 Task: Search one way flight ticket for 1 adult, 5 children, 2 infants in seat and 1 infant on lap in first from Greenville: Pitt-greenville Airport to Rock Springs: Southwest Wyoming Regional Airport (rock Springs Sweetwater County Airport) on 8-5-2023. Choice of flights is American. Number of bags: 1 checked bag. Price is upto 72000. Outbound departure time preference is 14:15.
Action: Mouse moved to (285, 245)
Screenshot: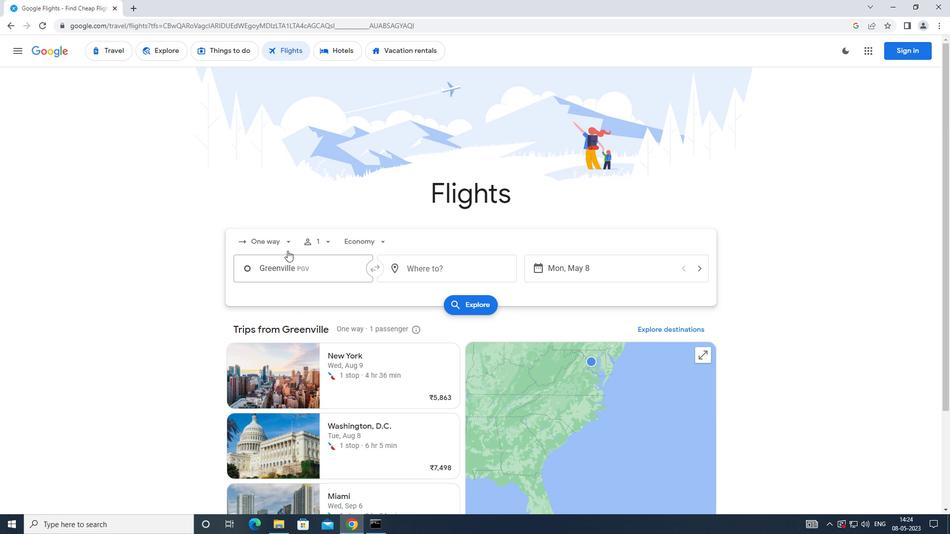 
Action: Mouse pressed left at (285, 245)
Screenshot: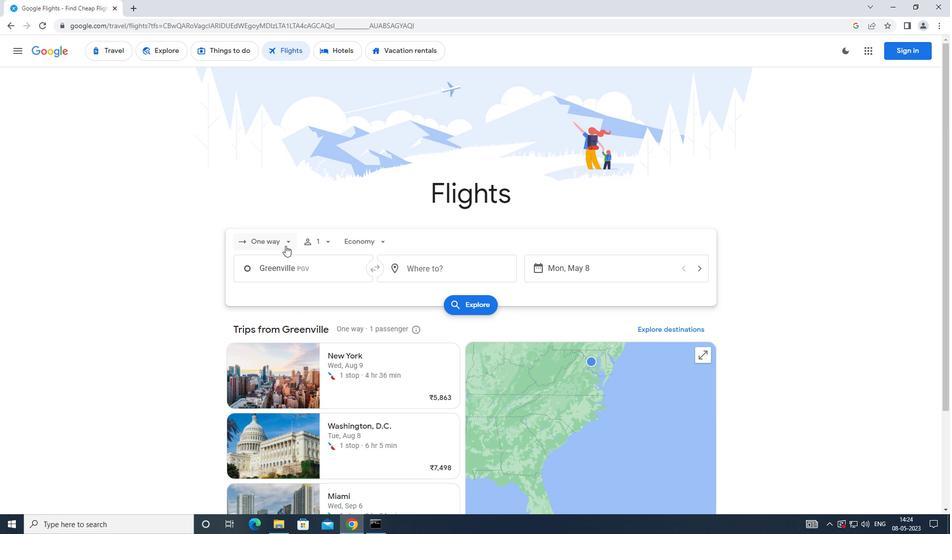 
Action: Mouse moved to (290, 289)
Screenshot: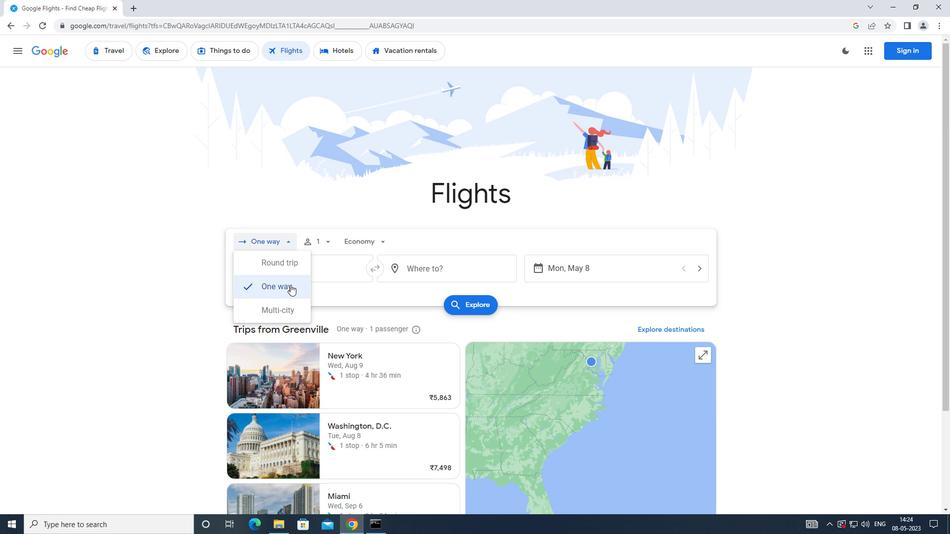 
Action: Mouse pressed left at (290, 289)
Screenshot: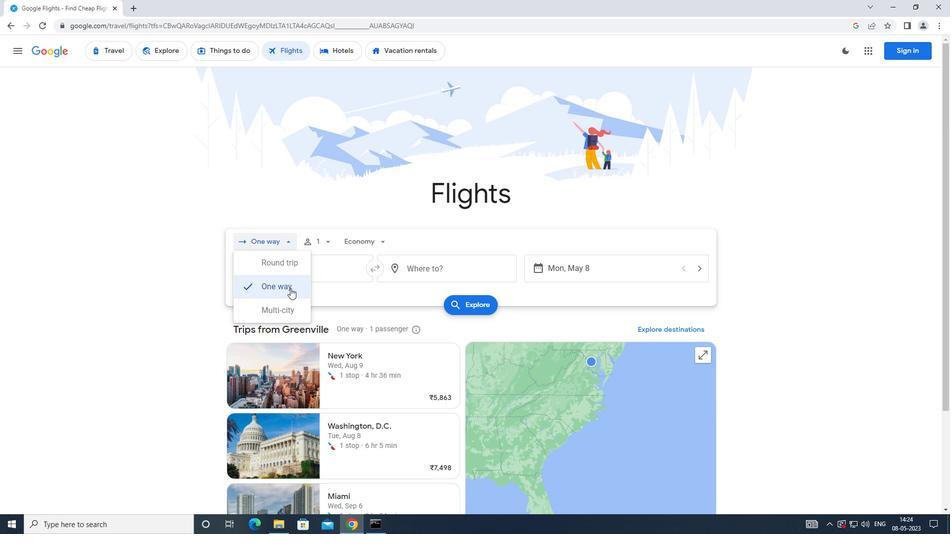 
Action: Mouse moved to (322, 252)
Screenshot: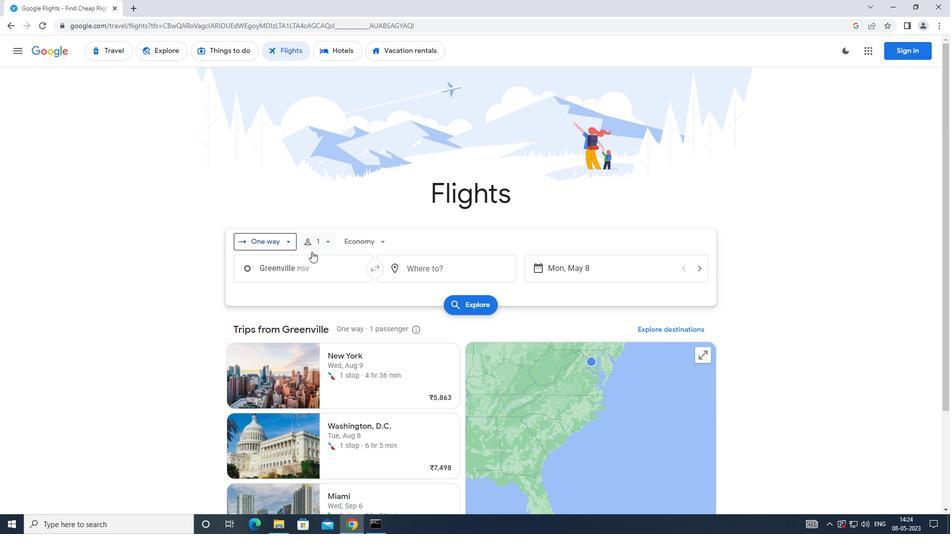 
Action: Mouse pressed left at (322, 252)
Screenshot: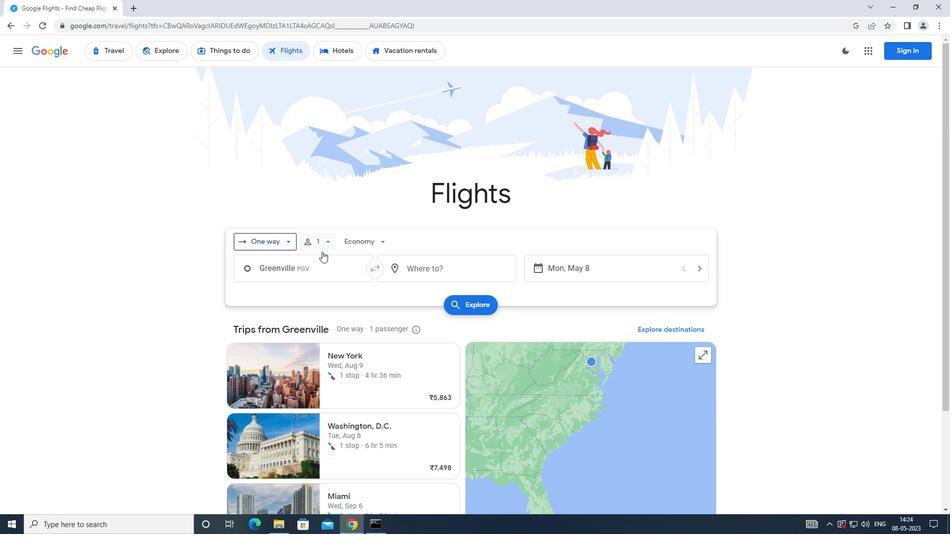 
Action: Mouse moved to (402, 287)
Screenshot: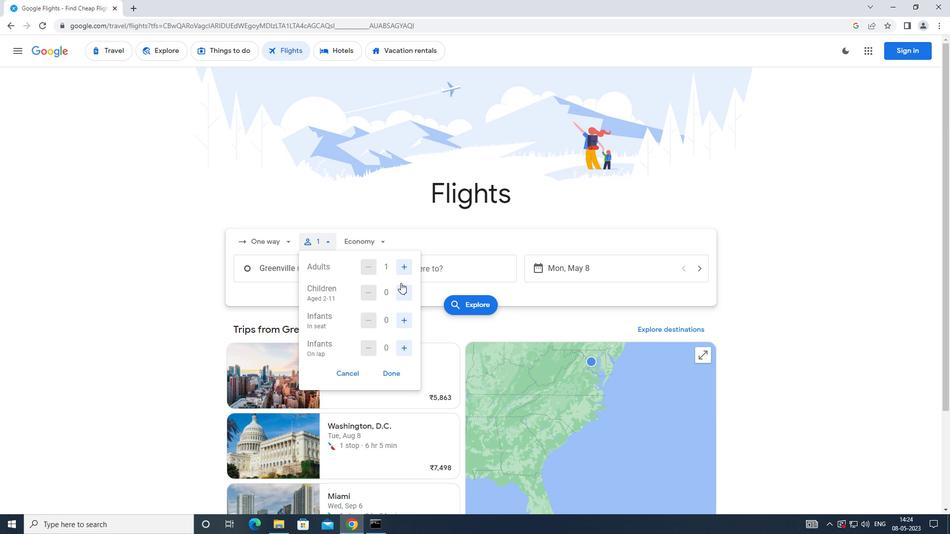 
Action: Mouse pressed left at (402, 287)
Screenshot: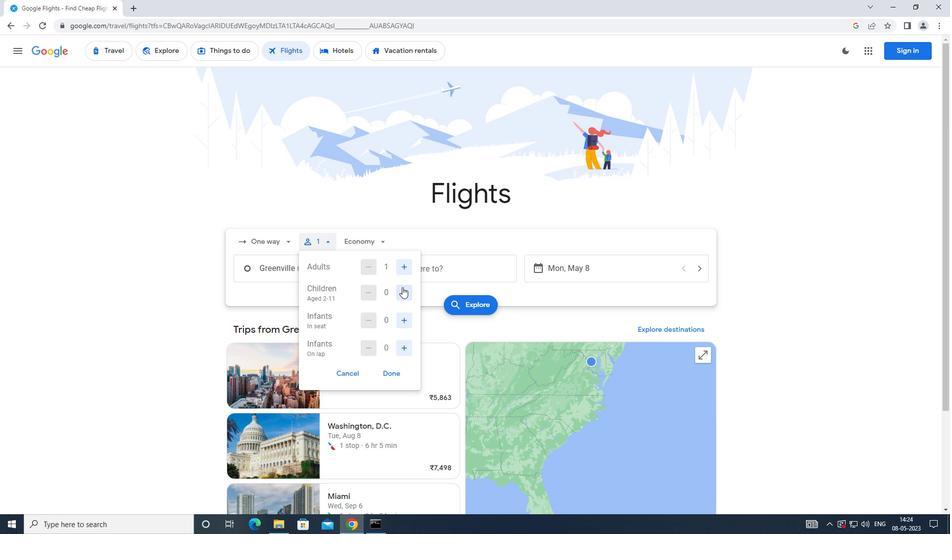 
Action: Mouse pressed left at (402, 287)
Screenshot: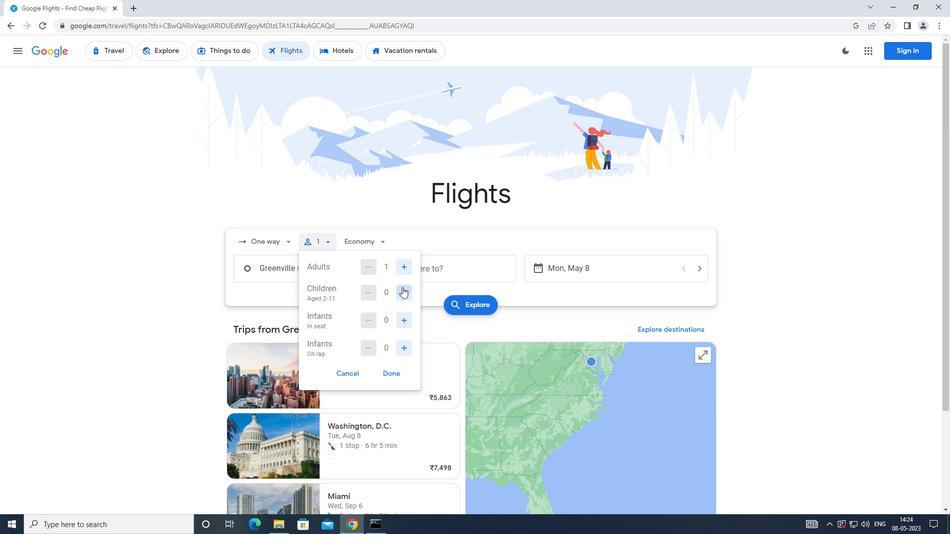 
Action: Mouse pressed left at (402, 287)
Screenshot: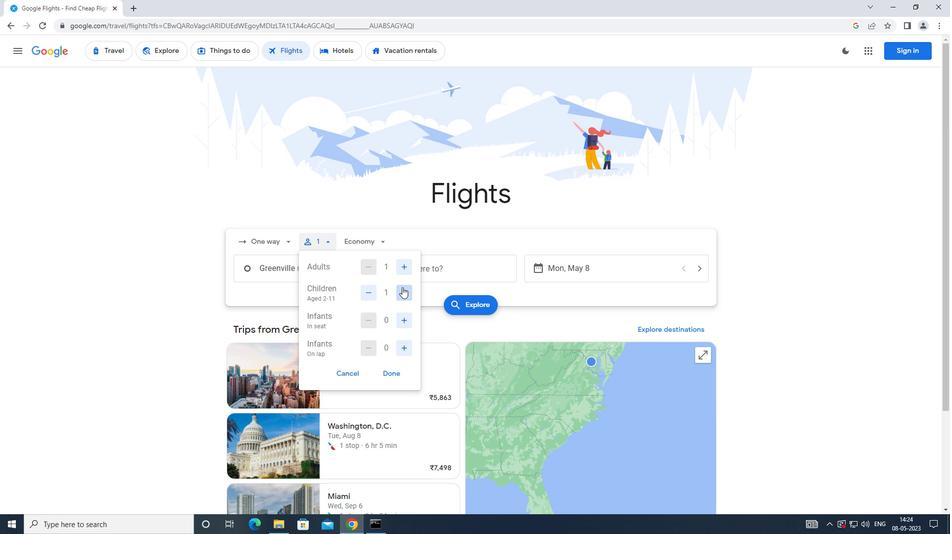 
Action: Mouse pressed left at (402, 287)
Screenshot: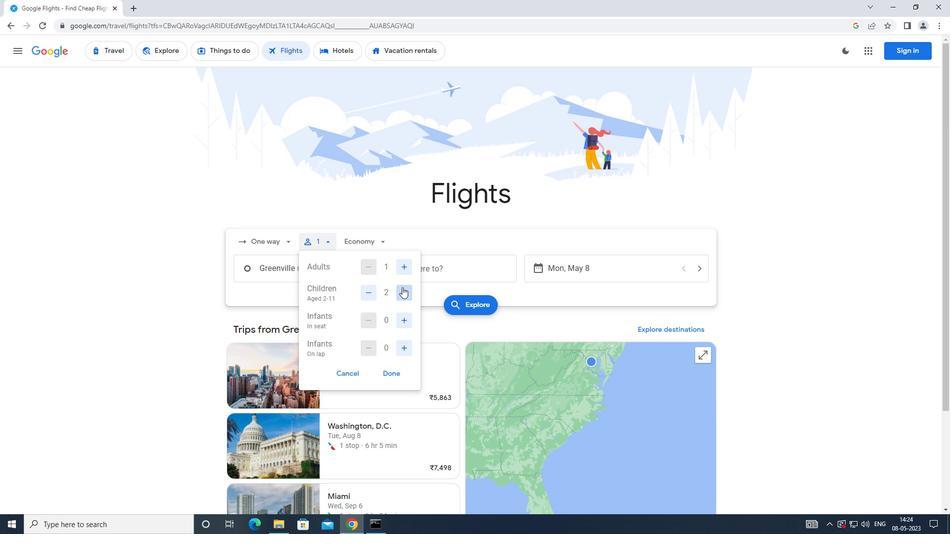 
Action: Mouse pressed left at (402, 287)
Screenshot: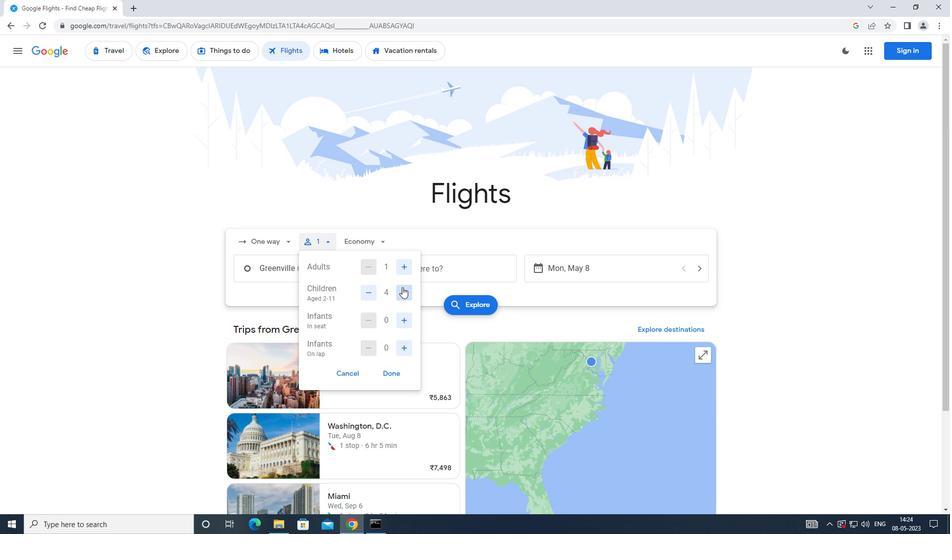 
Action: Mouse moved to (404, 322)
Screenshot: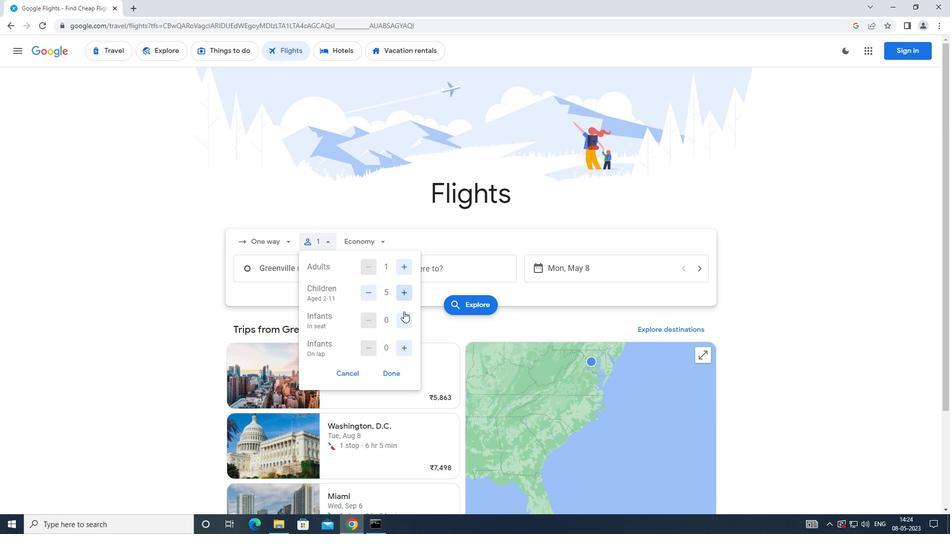 
Action: Mouse pressed left at (404, 322)
Screenshot: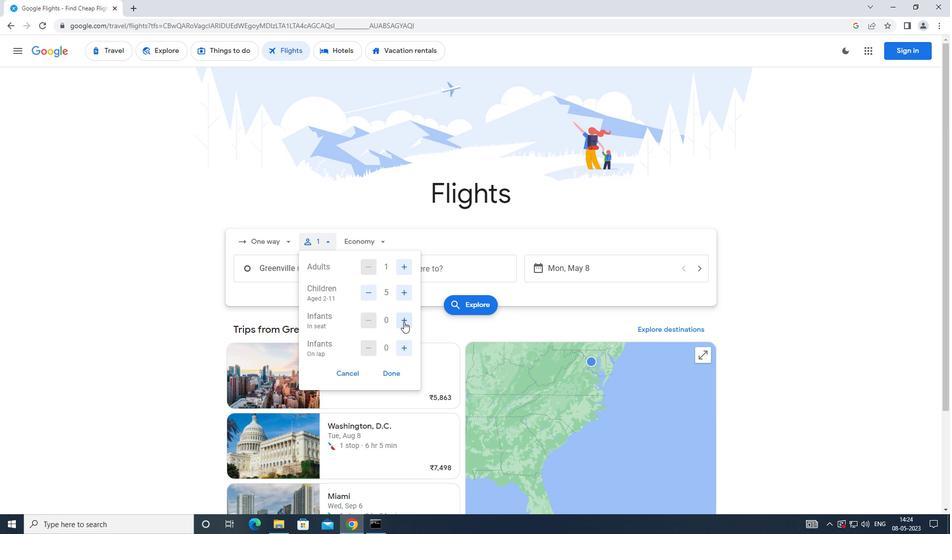
Action: Mouse moved to (406, 343)
Screenshot: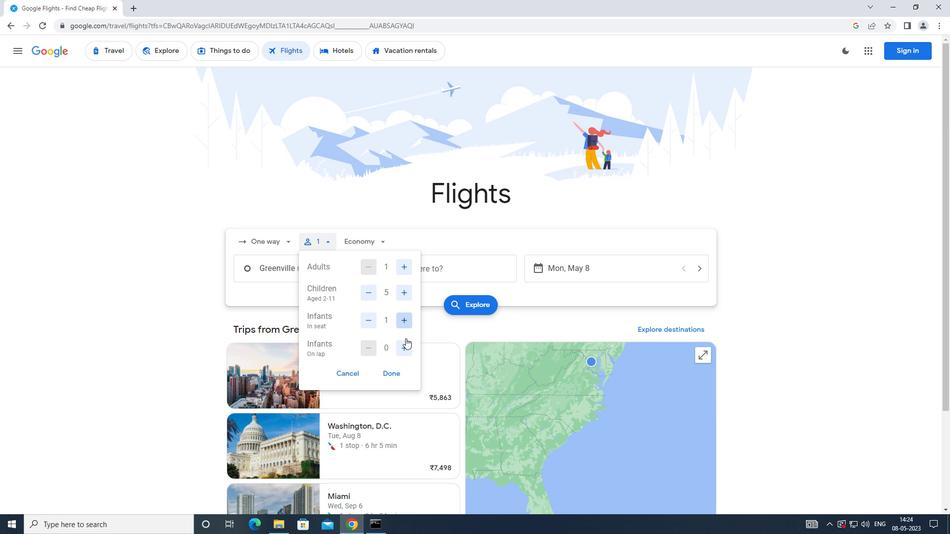 
Action: Mouse pressed left at (406, 343)
Screenshot: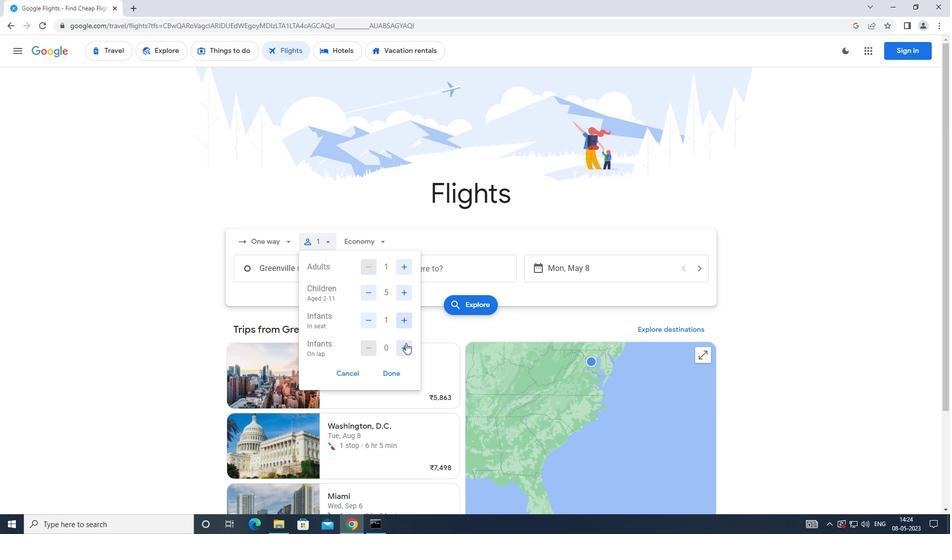 
Action: Mouse moved to (398, 373)
Screenshot: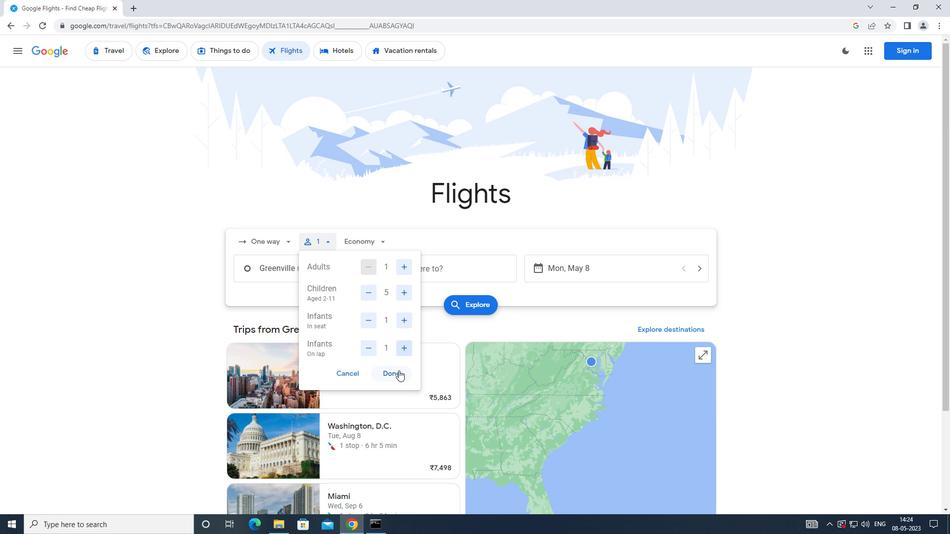 
Action: Mouse pressed left at (398, 373)
Screenshot: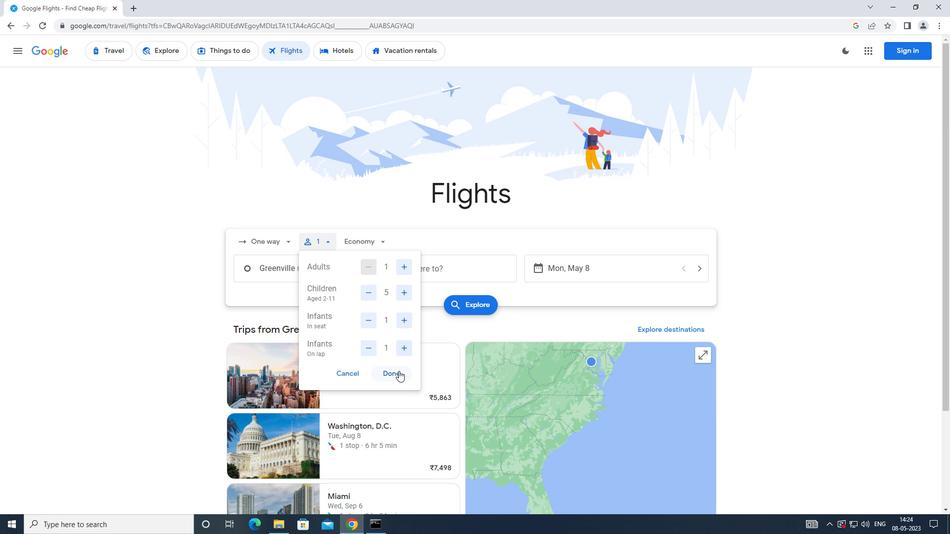 
Action: Mouse moved to (353, 243)
Screenshot: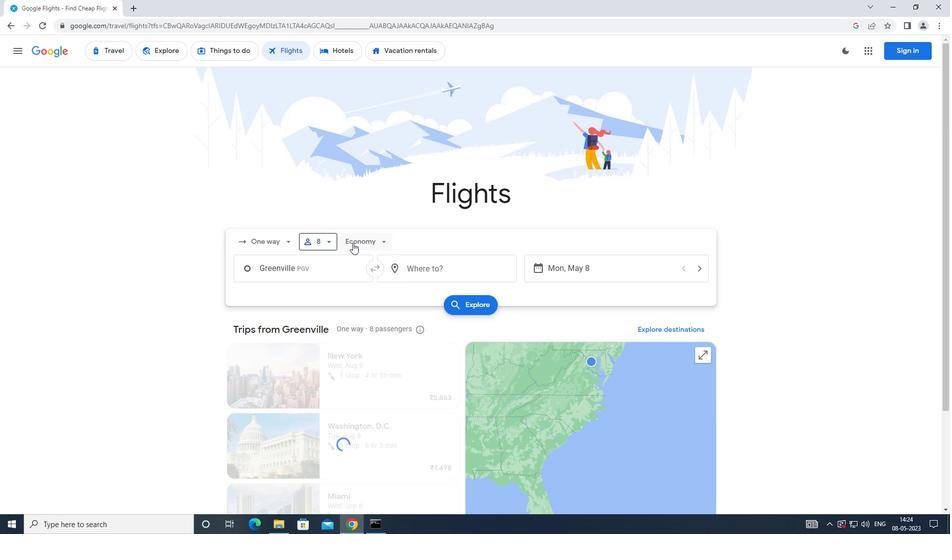 
Action: Mouse pressed left at (353, 243)
Screenshot: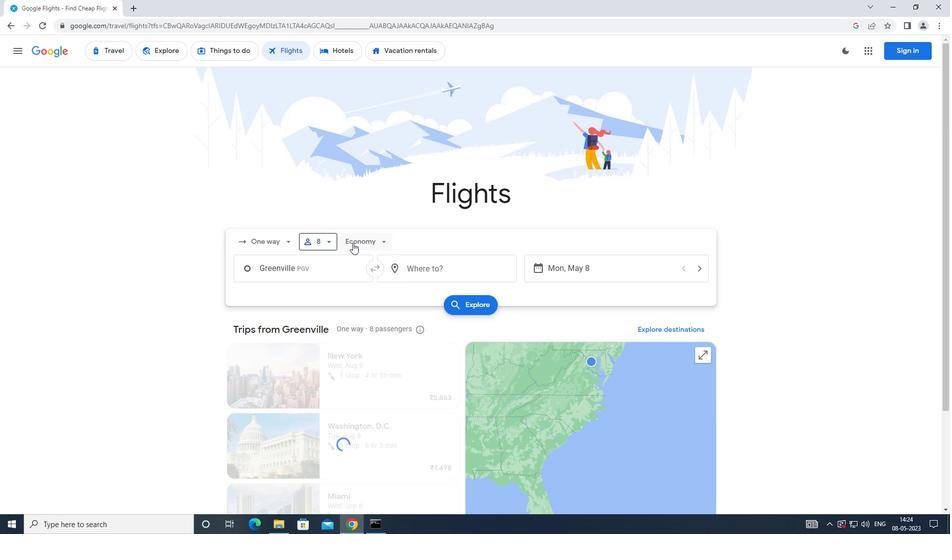 
Action: Mouse moved to (385, 332)
Screenshot: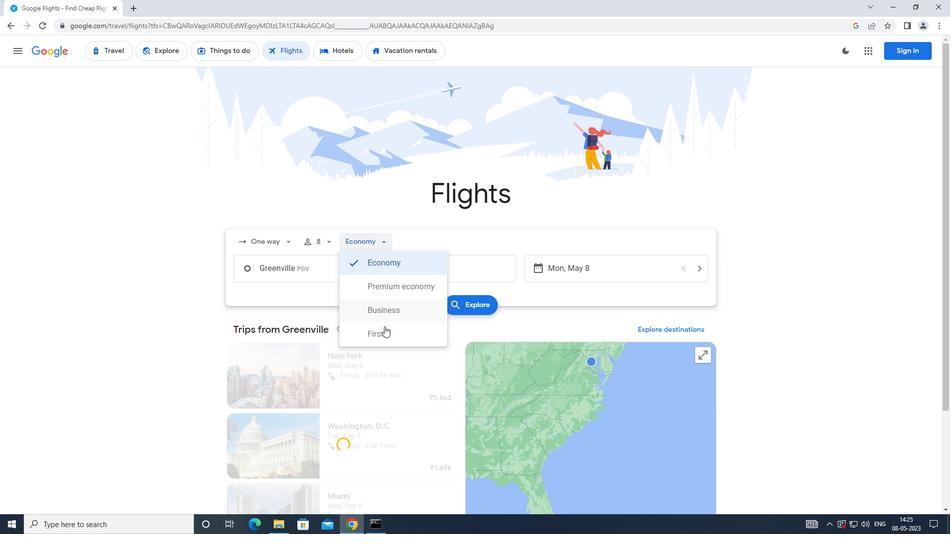 
Action: Mouse pressed left at (385, 332)
Screenshot: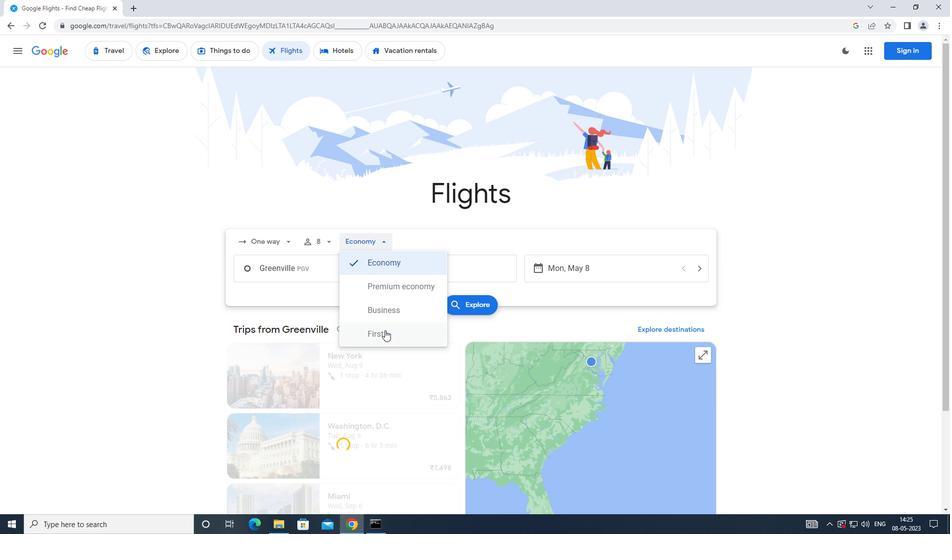
Action: Mouse moved to (298, 268)
Screenshot: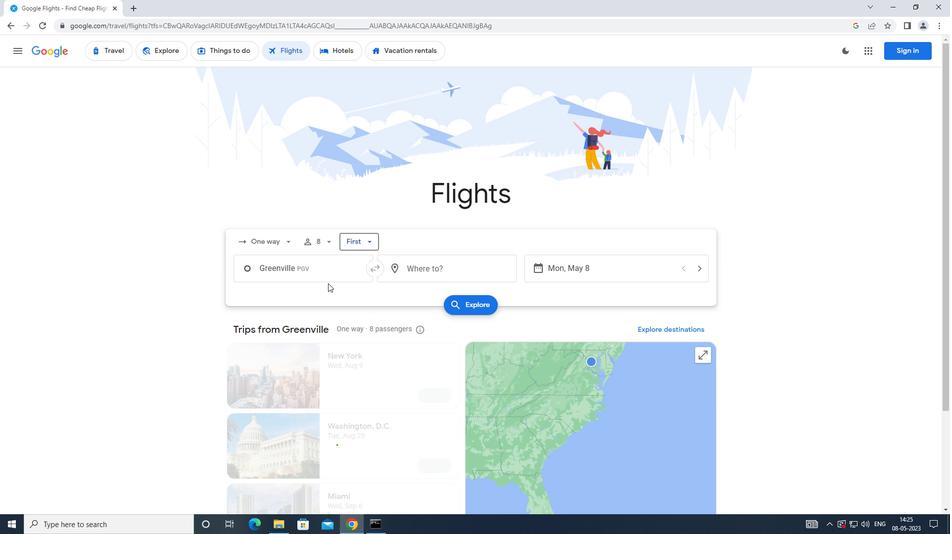 
Action: Mouse pressed left at (298, 268)
Screenshot: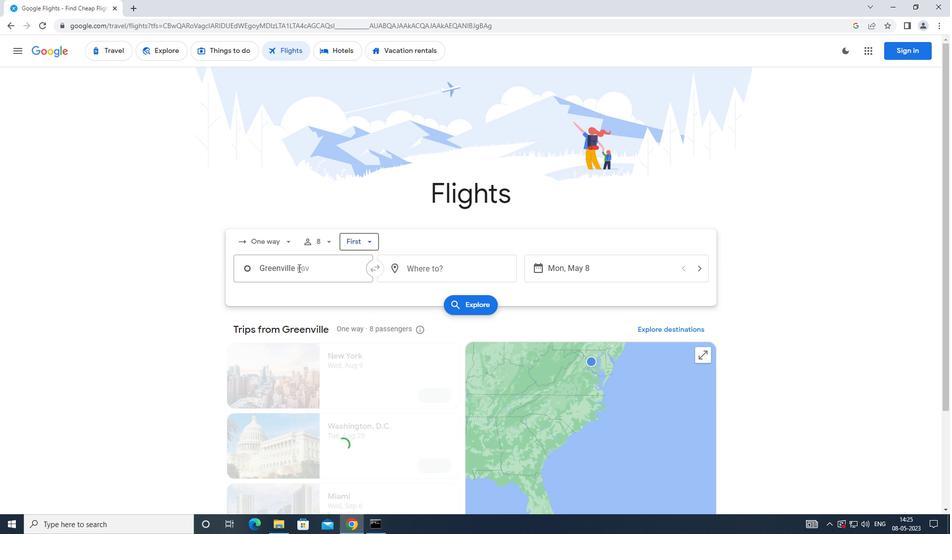 
Action: Mouse moved to (298, 266)
Screenshot: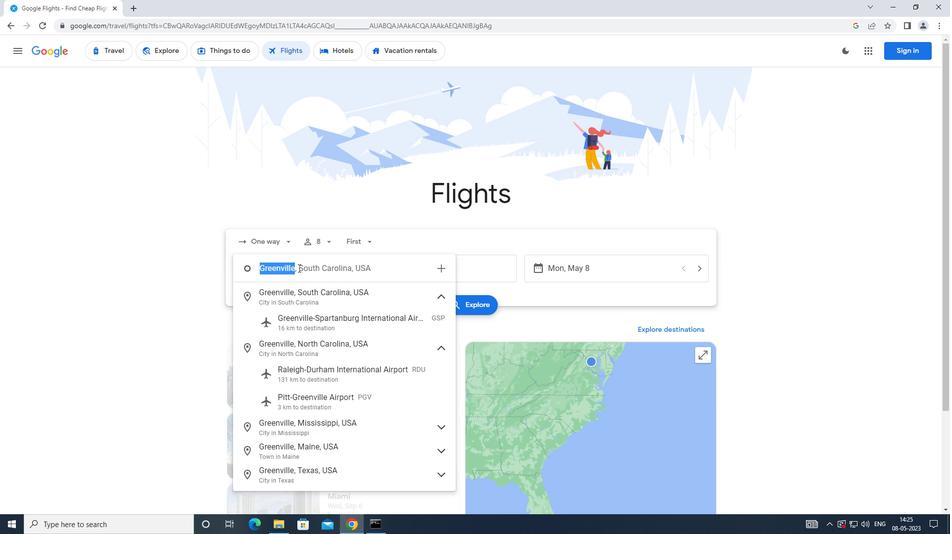 
Action: Key pressed <Key.caps_lock>p<Key.caps_lock>itt-freen<Key.enter>
Screenshot: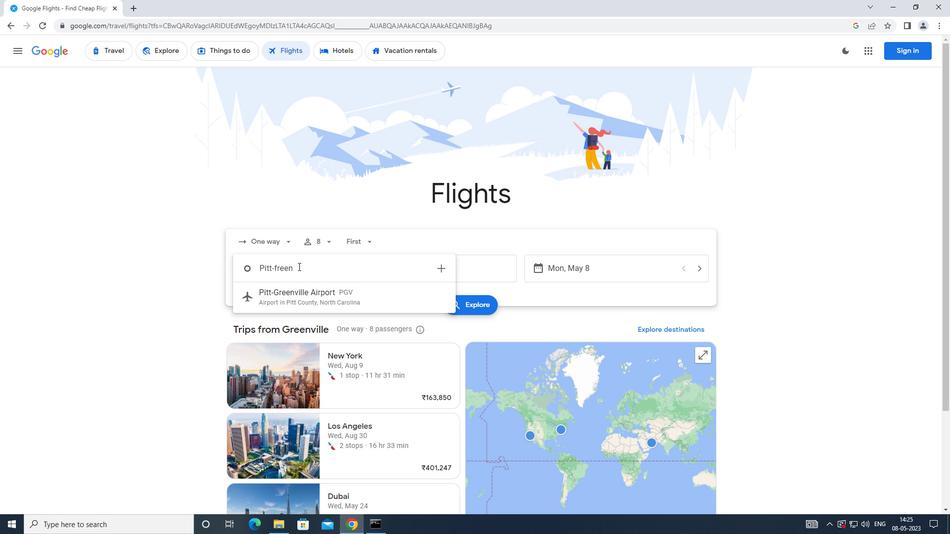 
Action: Mouse moved to (424, 275)
Screenshot: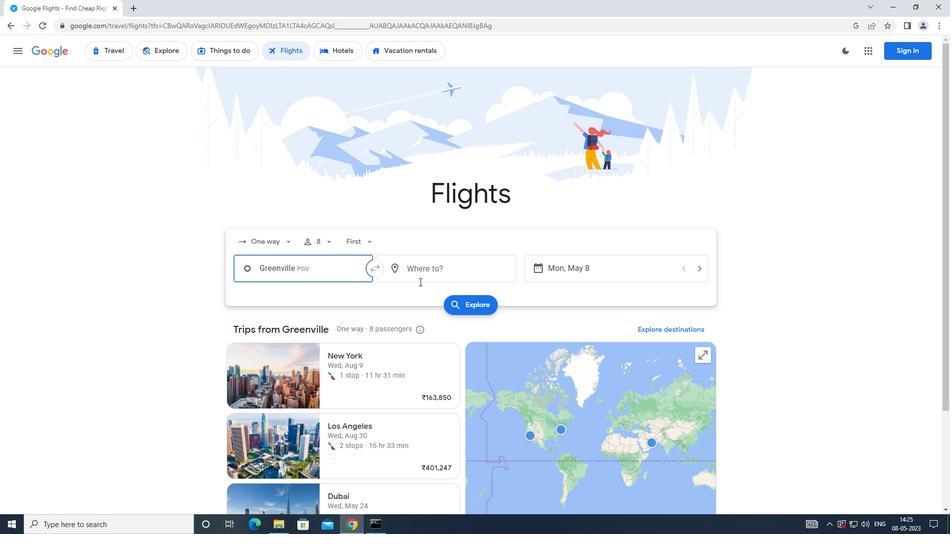
Action: Mouse pressed left at (424, 275)
Screenshot: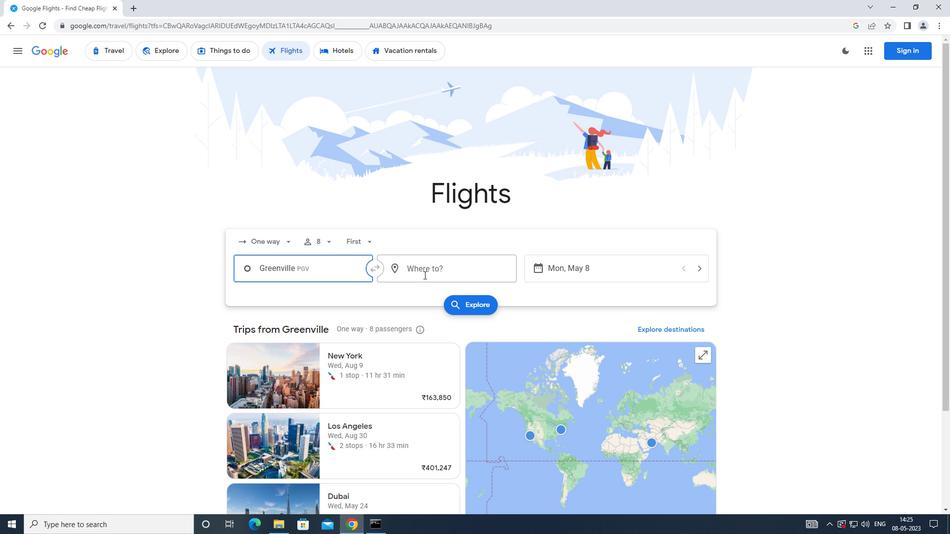 
Action: Mouse moved to (417, 281)
Screenshot: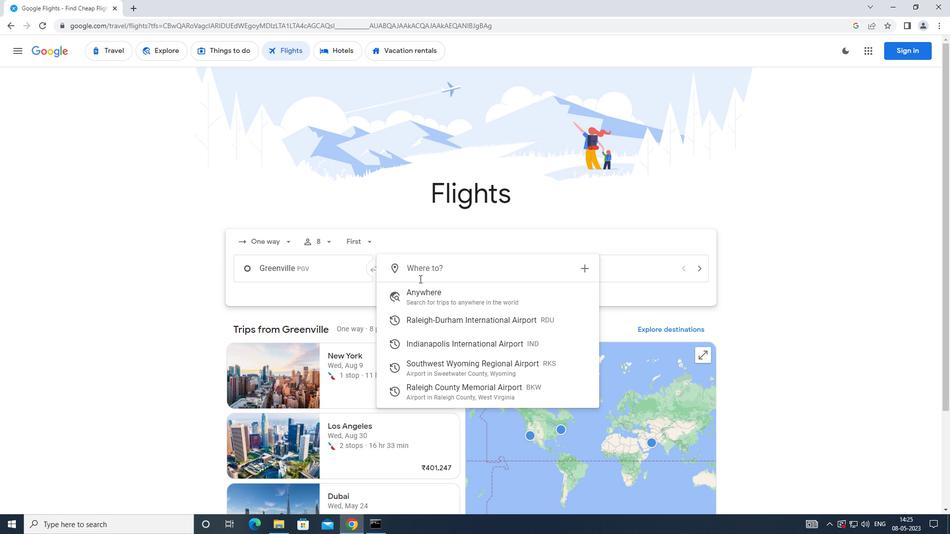 
Action: Key pressed <Key.caps_lock>
Screenshot: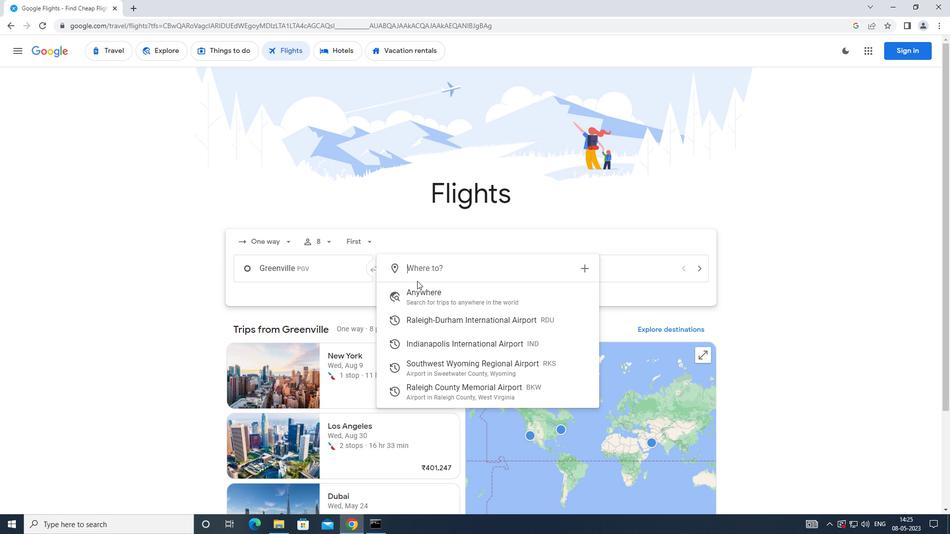 
Action: Mouse moved to (416, 282)
Screenshot: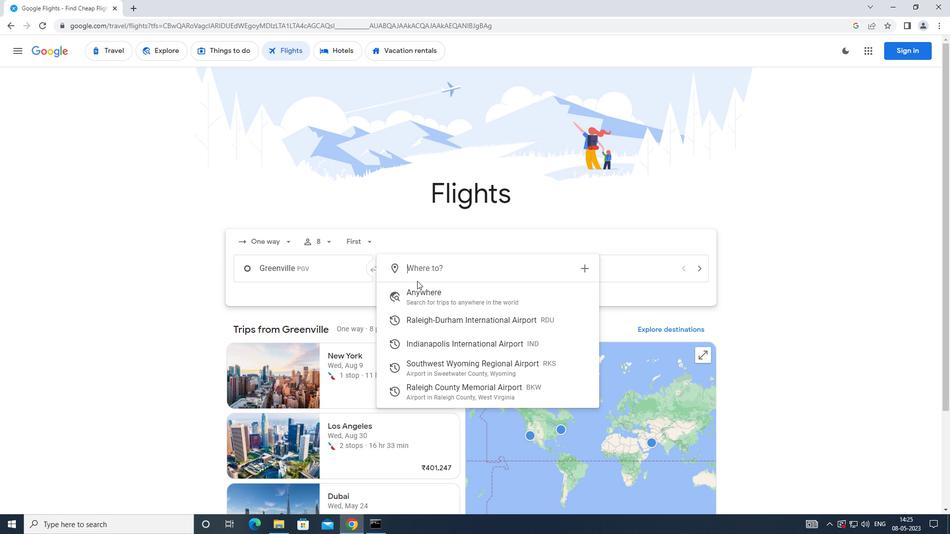 
Action: Key pressed s<Key.caps_lock>outhwest
Screenshot: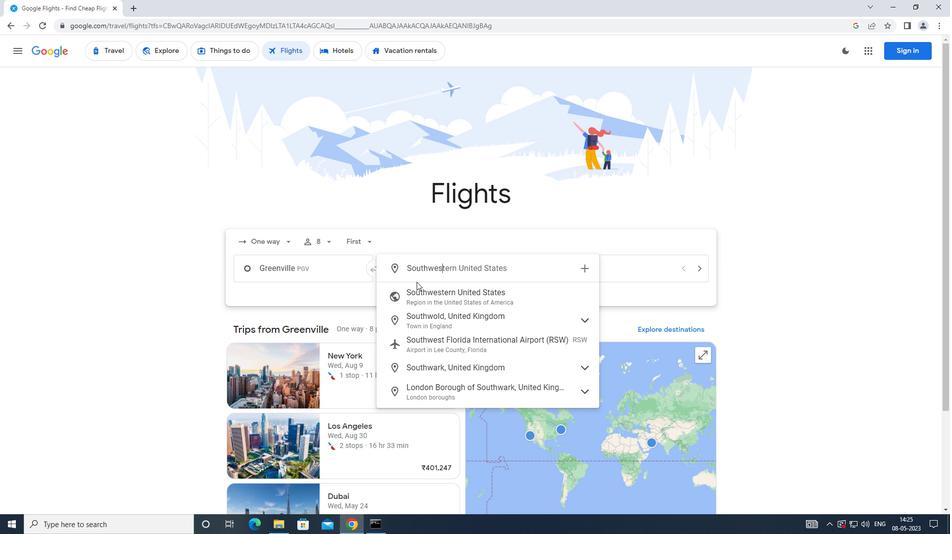 
Action: Mouse moved to (438, 390)
Screenshot: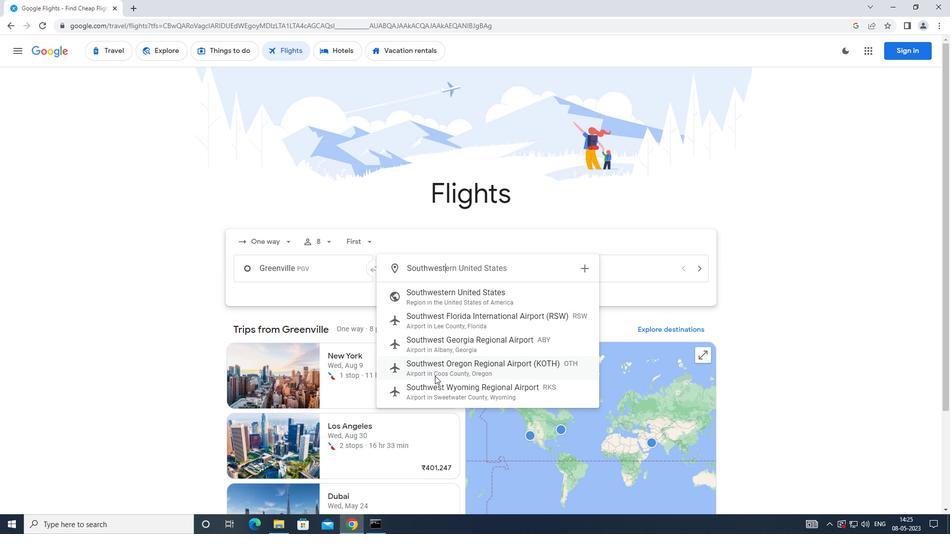
Action: Mouse pressed left at (438, 390)
Screenshot: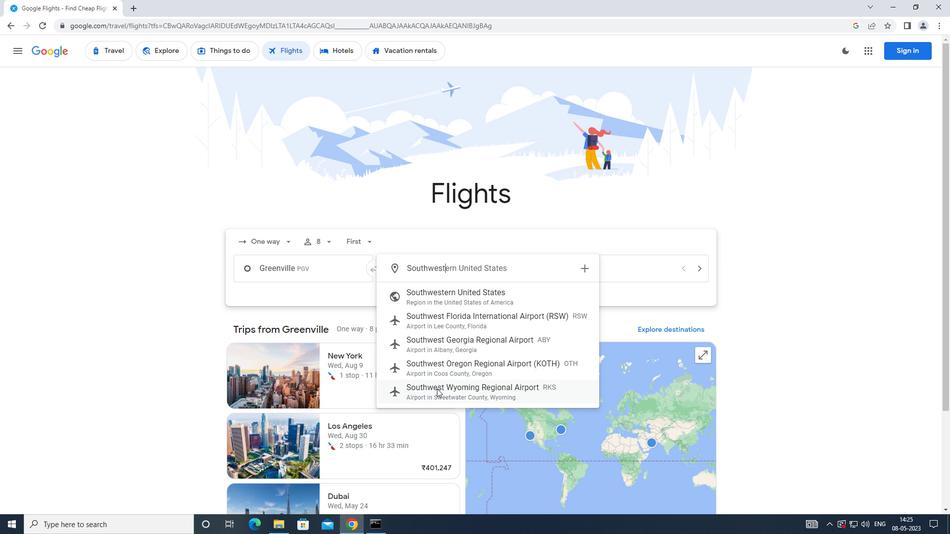 
Action: Mouse moved to (553, 264)
Screenshot: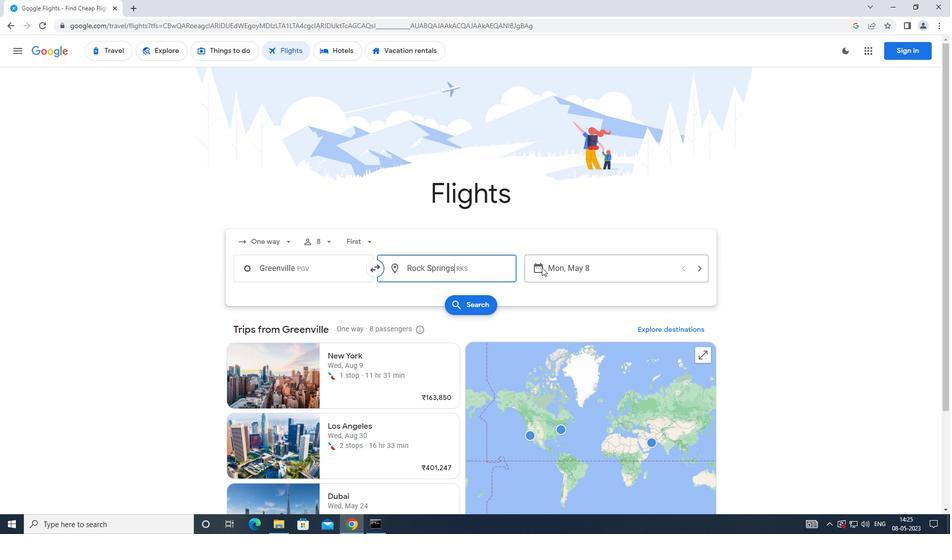 
Action: Mouse pressed left at (553, 264)
Screenshot: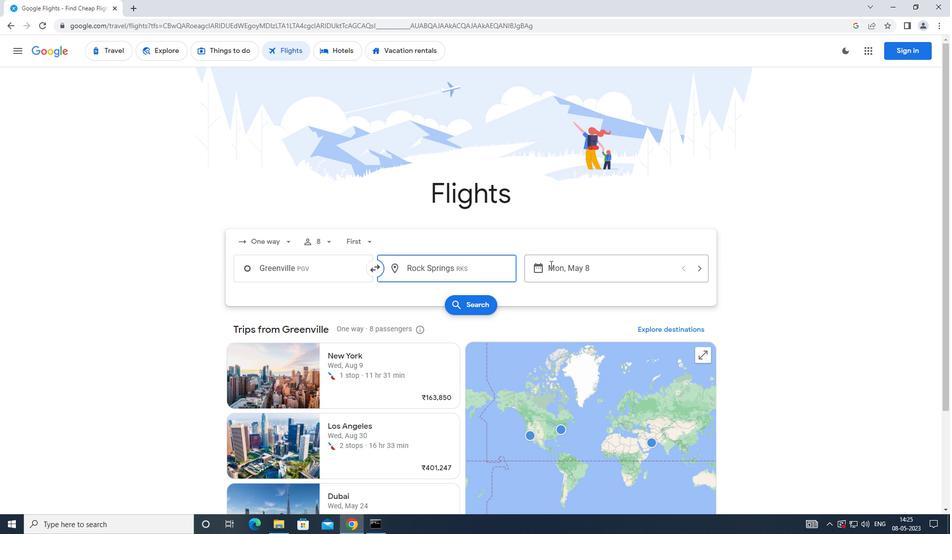 
Action: Mouse moved to (391, 364)
Screenshot: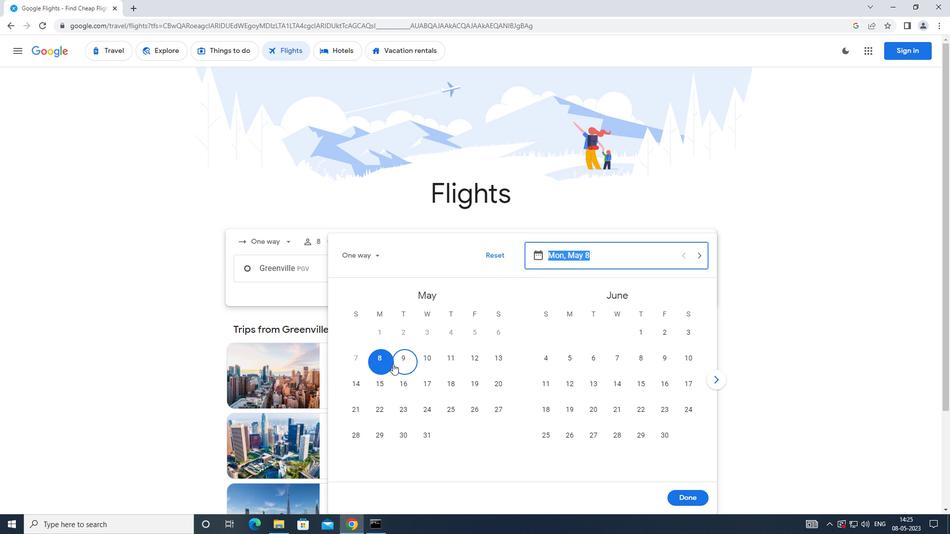 
Action: Mouse pressed left at (391, 364)
Screenshot: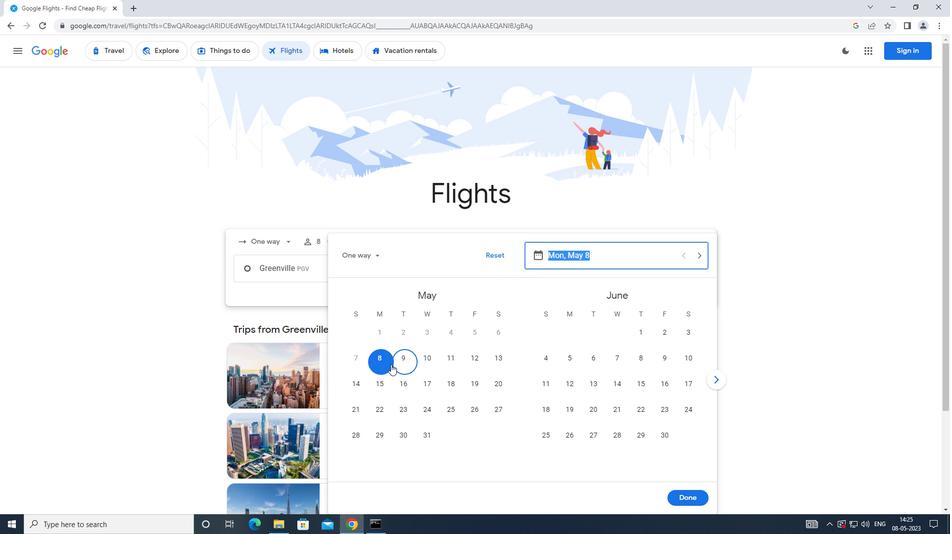 
Action: Mouse moved to (690, 496)
Screenshot: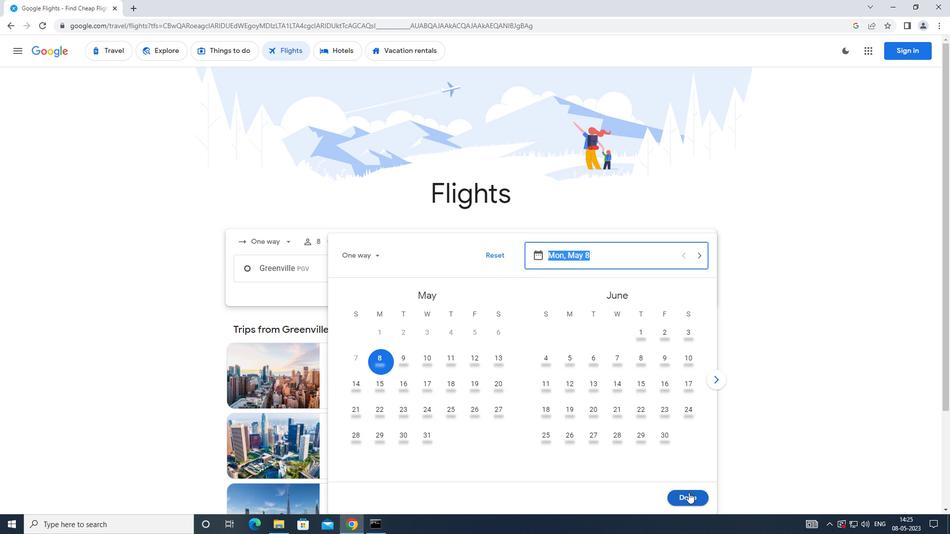 
Action: Mouse pressed left at (690, 496)
Screenshot: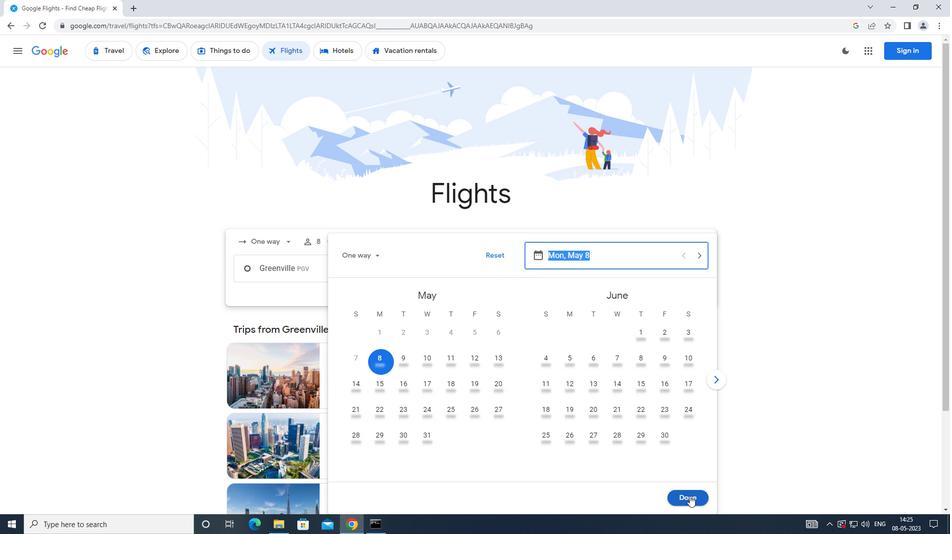
Action: Mouse moved to (470, 304)
Screenshot: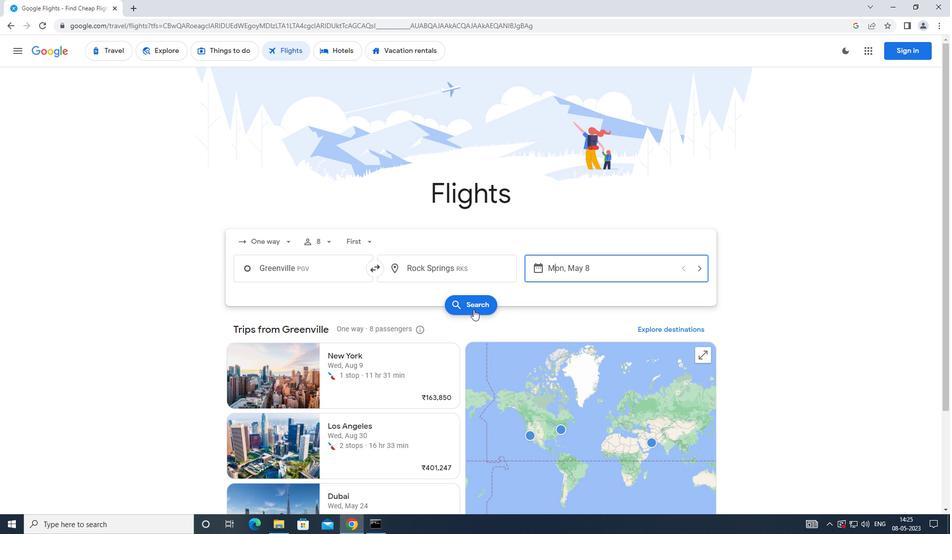 
Action: Mouse pressed left at (470, 304)
Screenshot: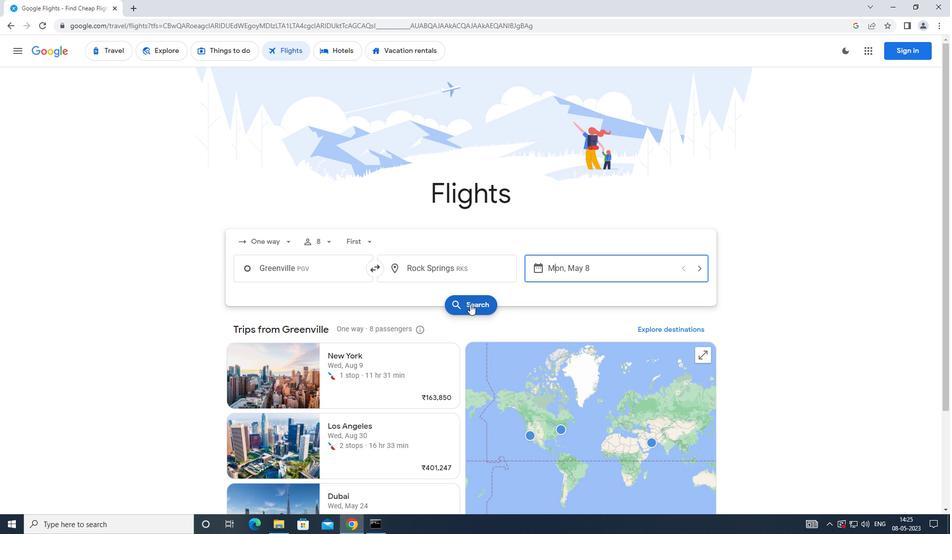 
Action: Mouse moved to (247, 141)
Screenshot: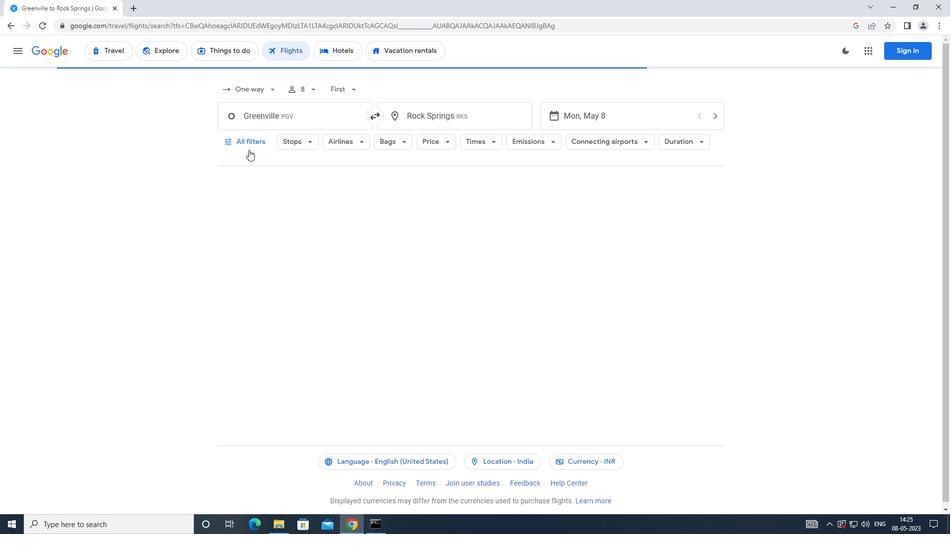 
Action: Mouse pressed left at (247, 141)
Screenshot: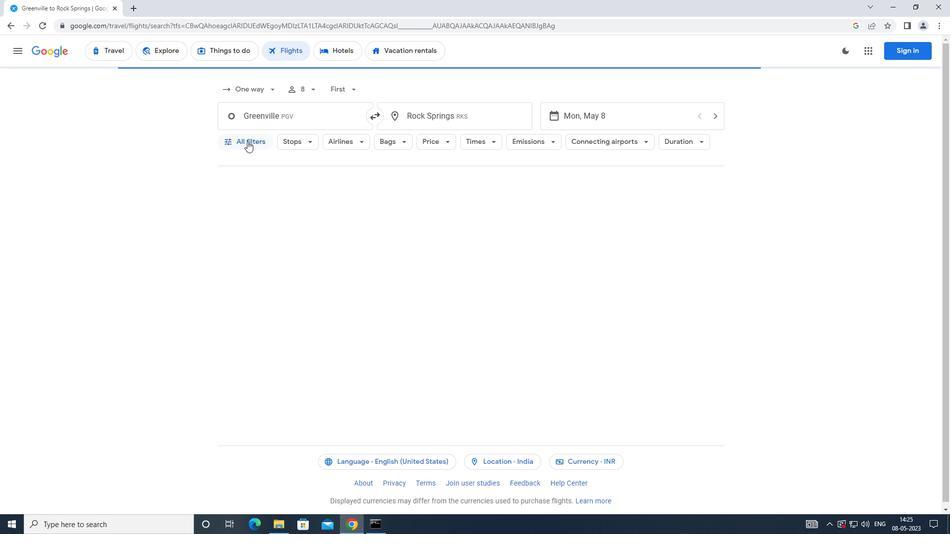 
Action: Mouse moved to (363, 352)
Screenshot: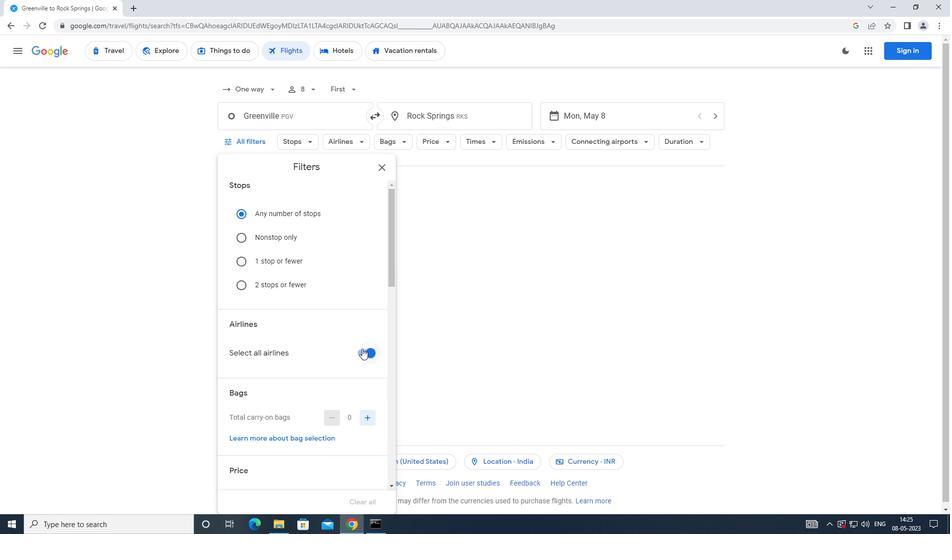 
Action: Mouse pressed left at (363, 352)
Screenshot: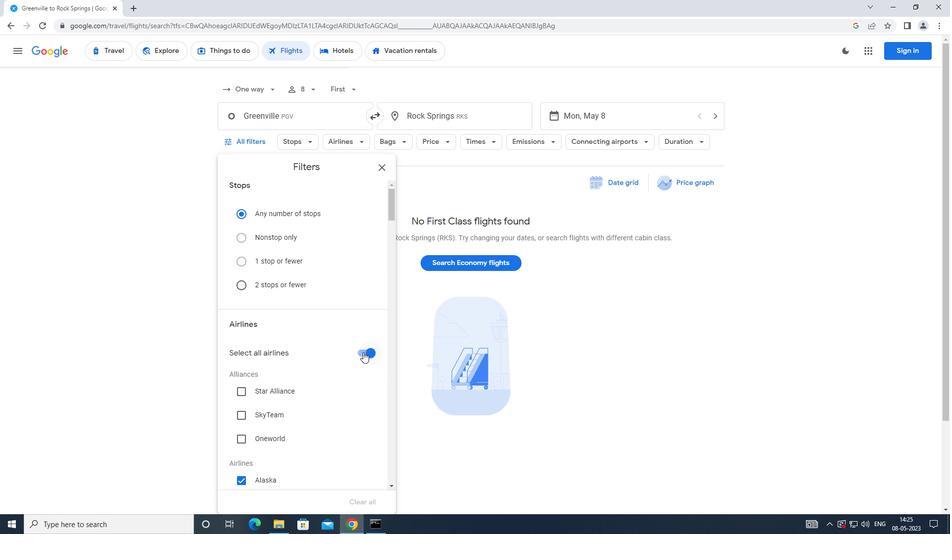 
Action: Mouse moved to (365, 352)
Screenshot: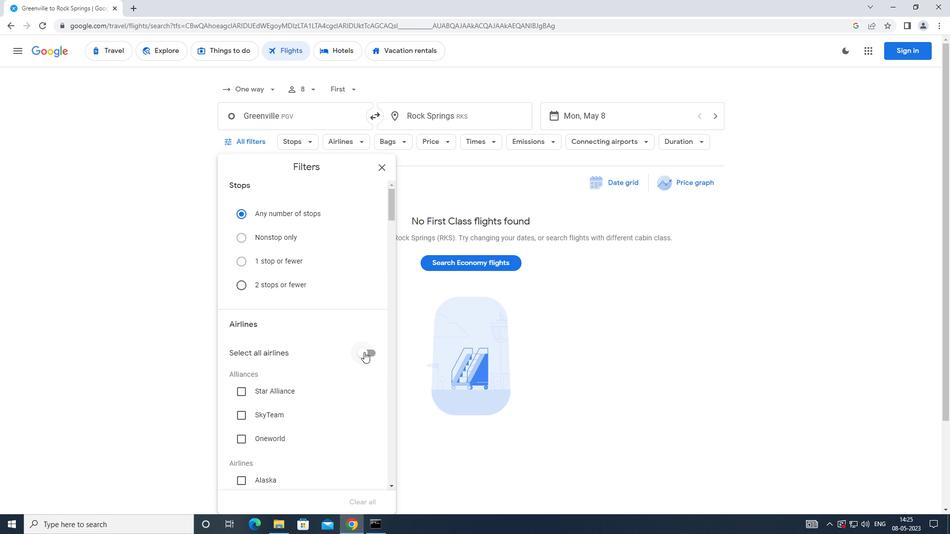 
Action: Mouse scrolled (365, 351) with delta (0, 0)
Screenshot: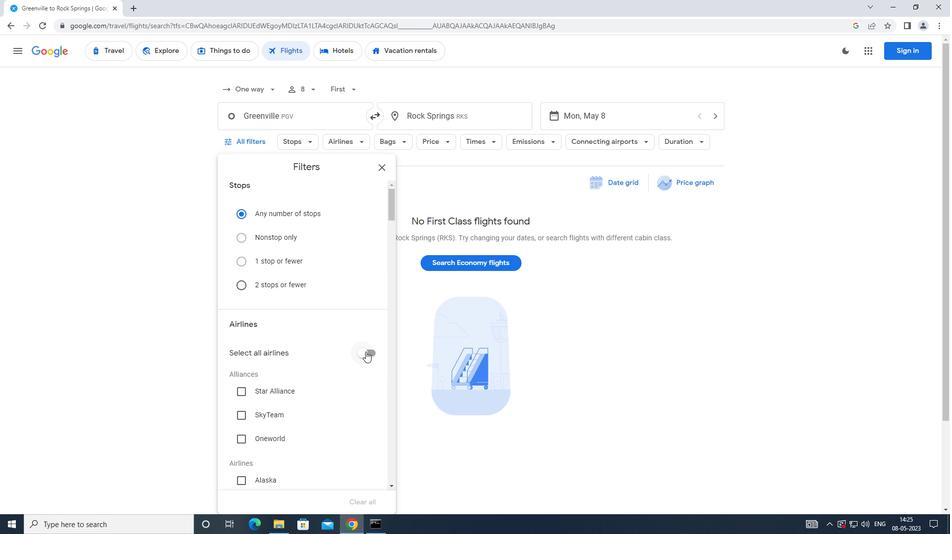 
Action: Mouse scrolled (365, 351) with delta (0, 0)
Screenshot: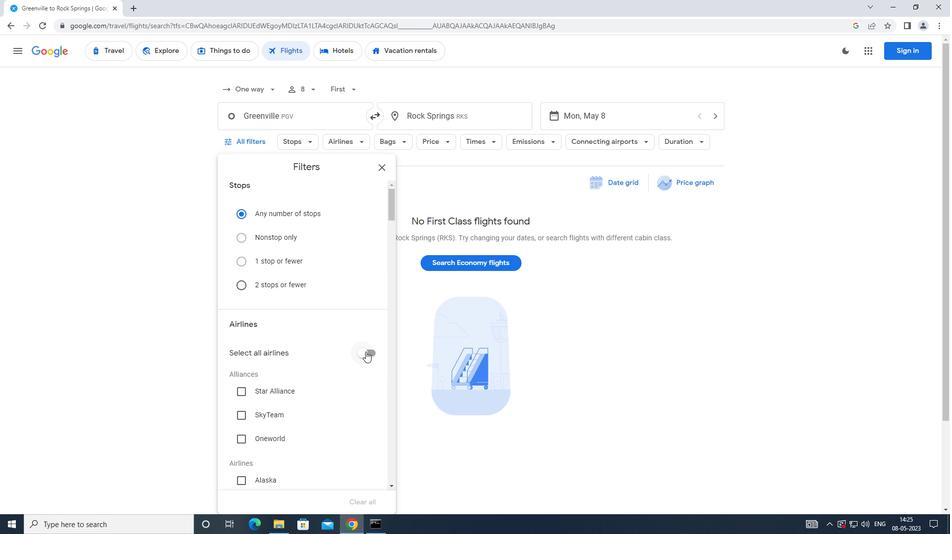 
Action: Mouse scrolled (365, 351) with delta (0, 0)
Screenshot: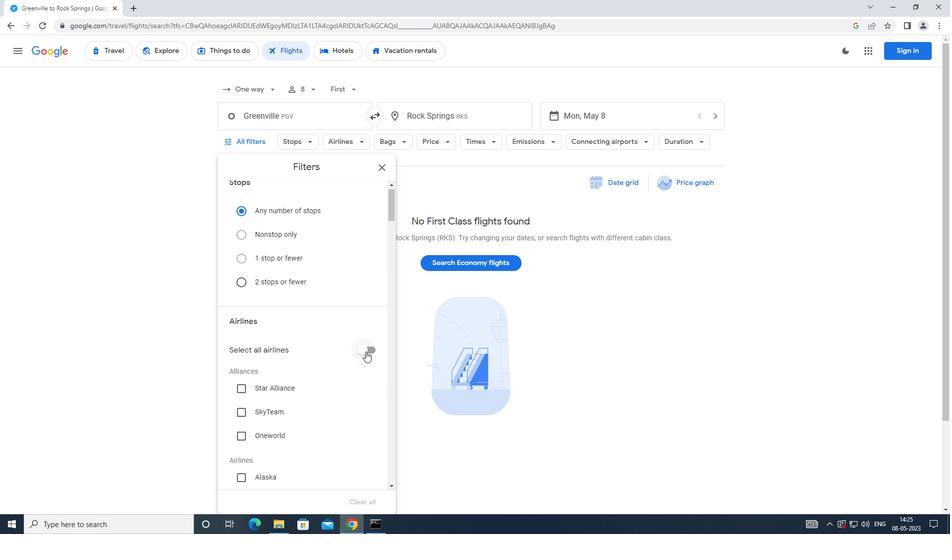 
Action: Mouse moved to (365, 352)
Screenshot: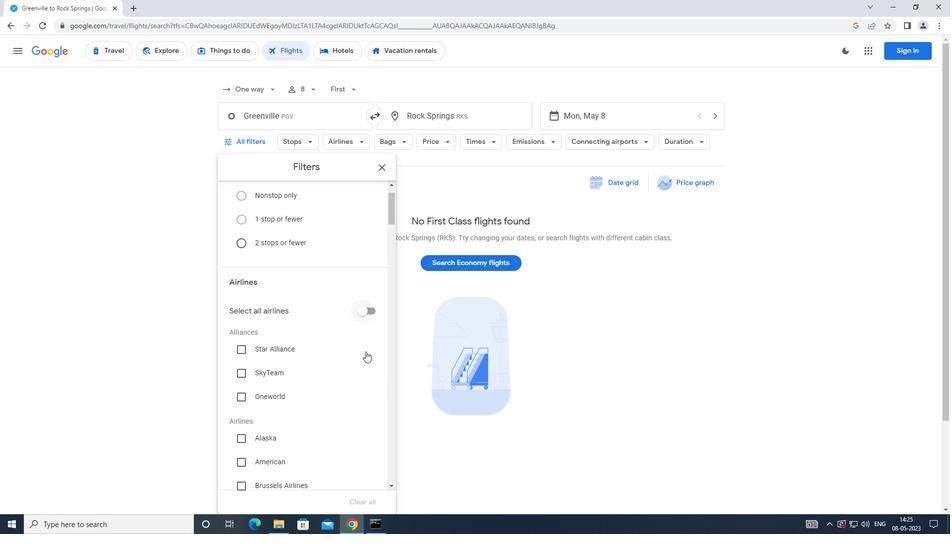 
Action: Mouse scrolled (365, 351) with delta (0, 0)
Screenshot: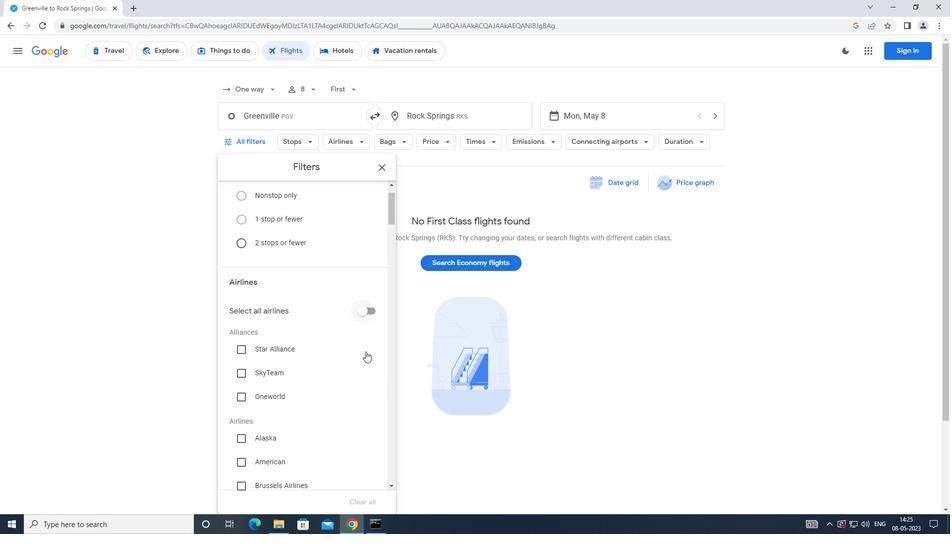 
Action: Mouse moved to (365, 350)
Screenshot: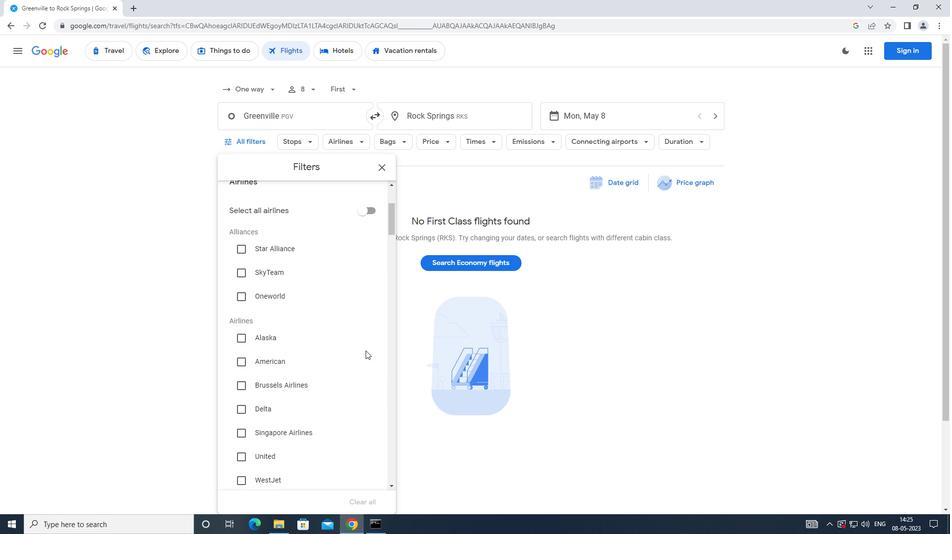 
Action: Mouse scrolled (365, 349) with delta (0, 0)
Screenshot: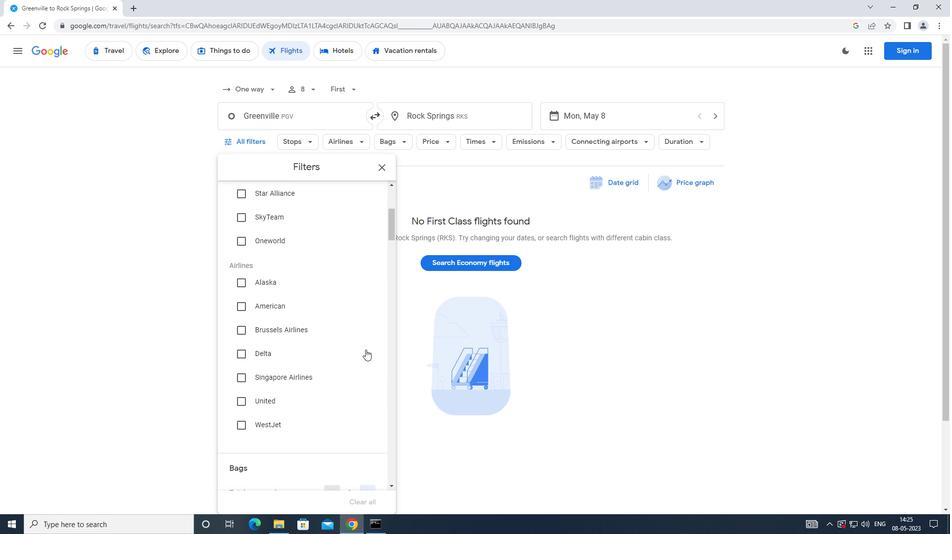 
Action: Mouse scrolled (365, 349) with delta (0, 0)
Screenshot: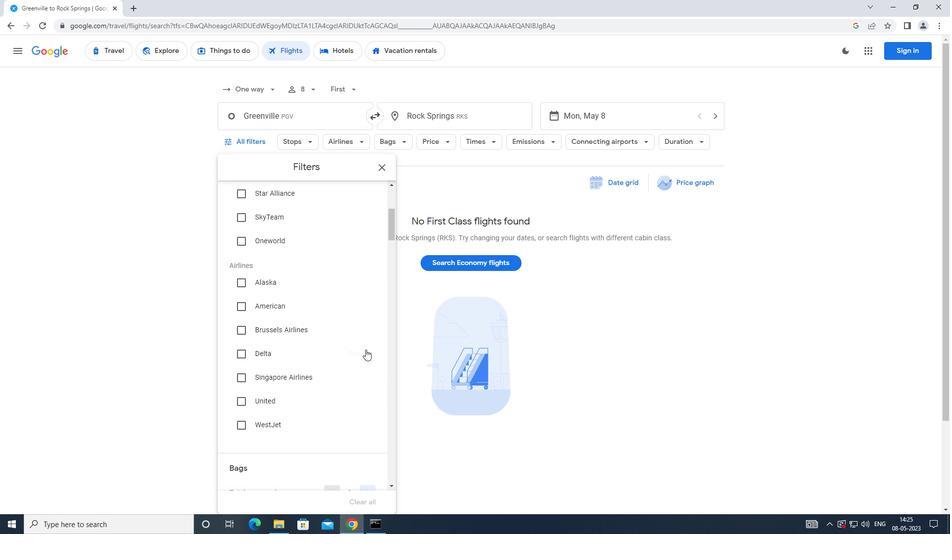 
Action: Mouse scrolled (365, 349) with delta (0, 0)
Screenshot: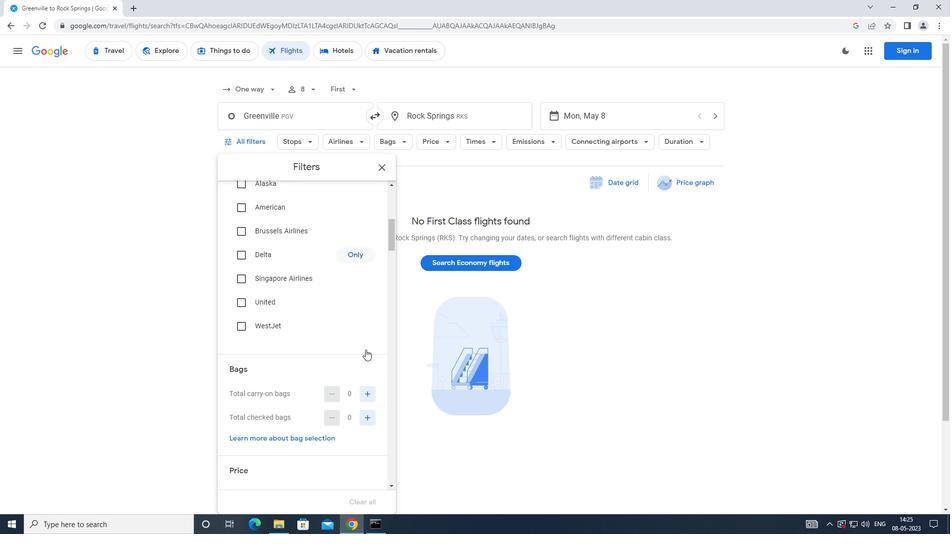 
Action: Mouse scrolled (365, 350) with delta (0, 0)
Screenshot: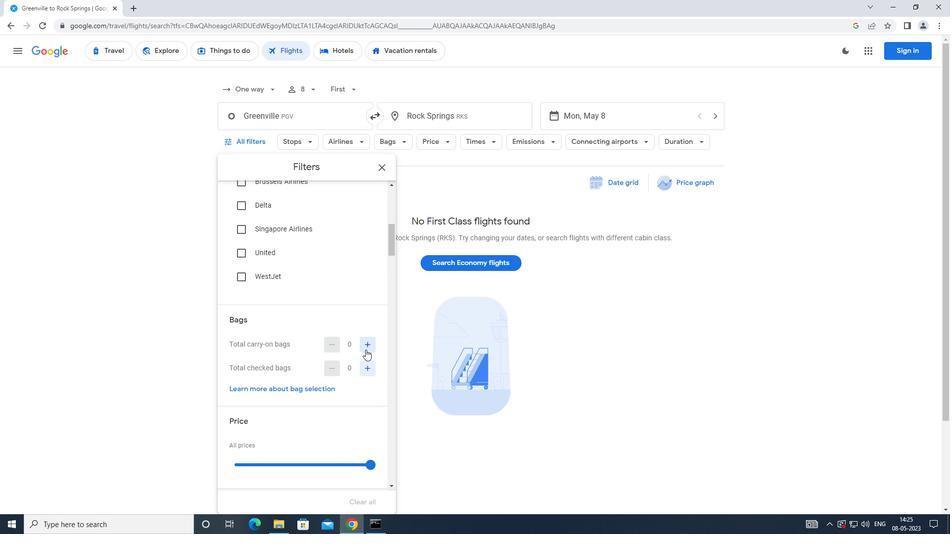 
Action: Mouse moved to (242, 206)
Screenshot: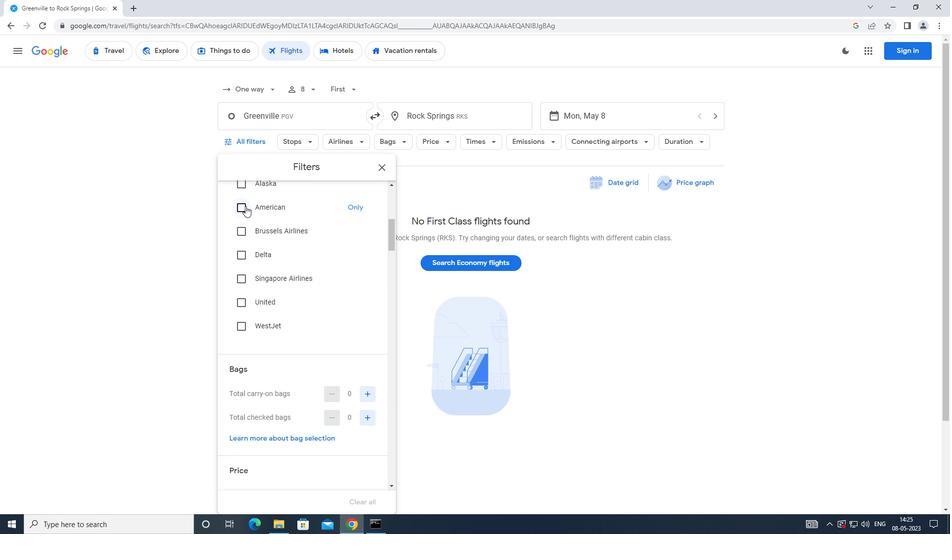 
Action: Mouse pressed left at (242, 206)
Screenshot: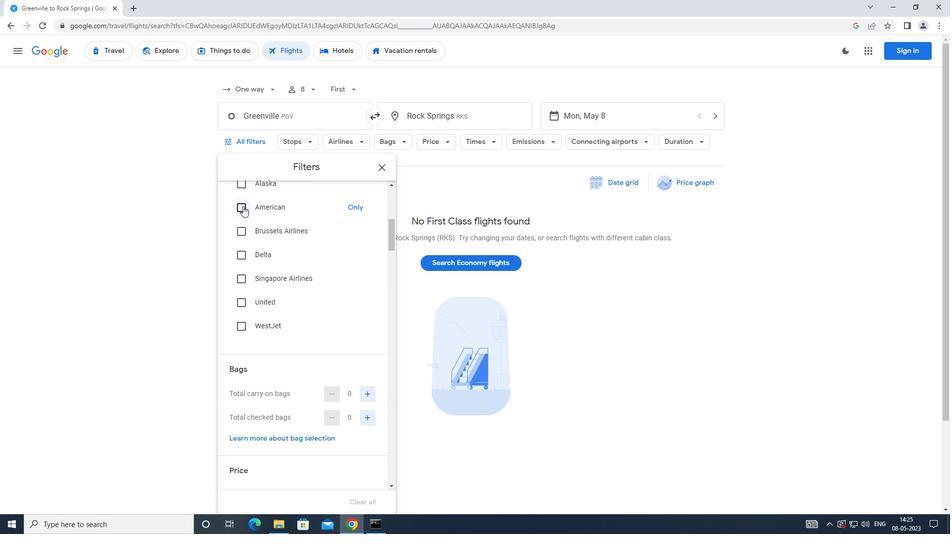 
Action: Mouse moved to (336, 337)
Screenshot: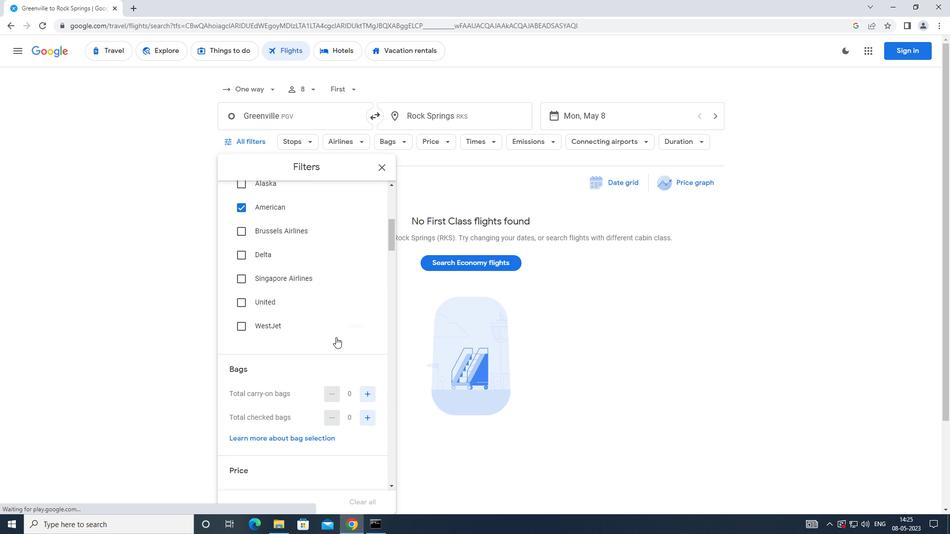 
Action: Mouse scrolled (336, 337) with delta (0, 0)
Screenshot: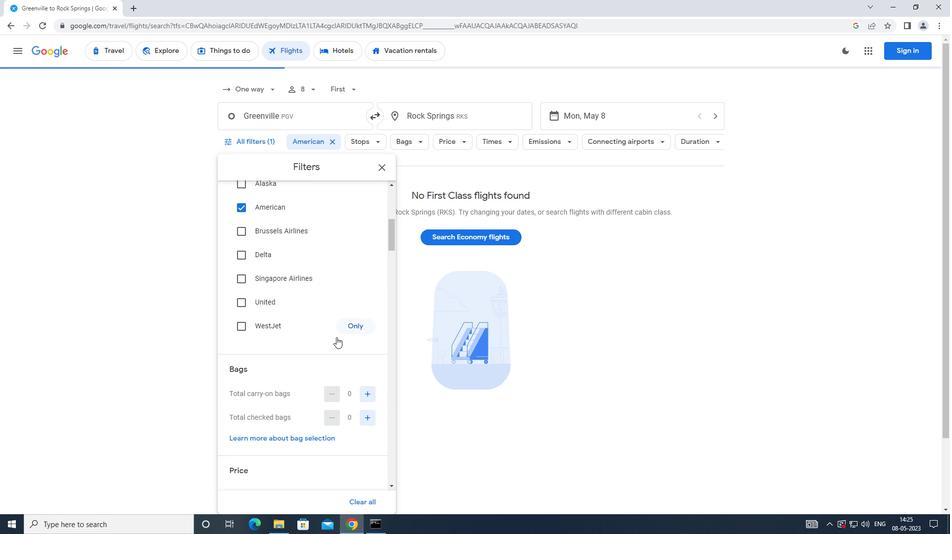 
Action: Mouse moved to (347, 349)
Screenshot: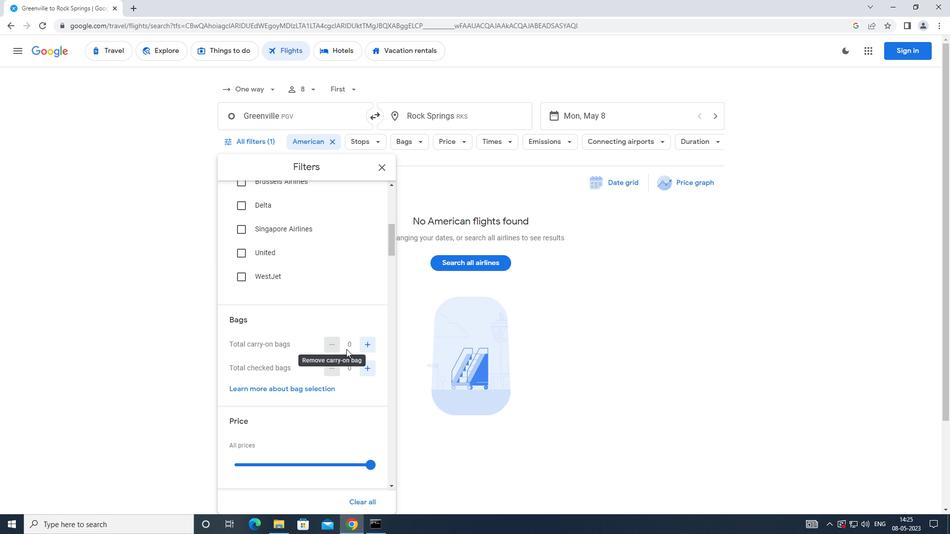 
Action: Mouse scrolled (347, 348) with delta (0, 0)
Screenshot: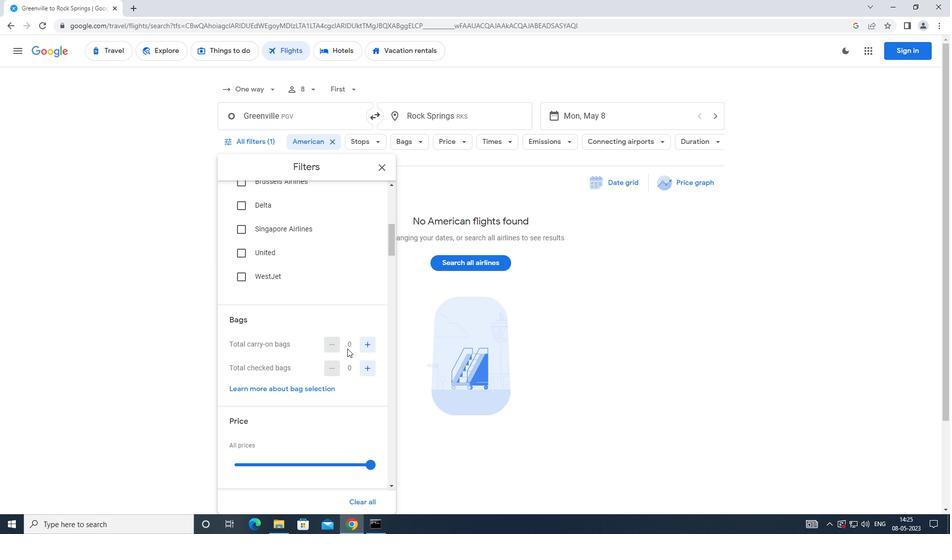 
Action: Mouse moved to (367, 321)
Screenshot: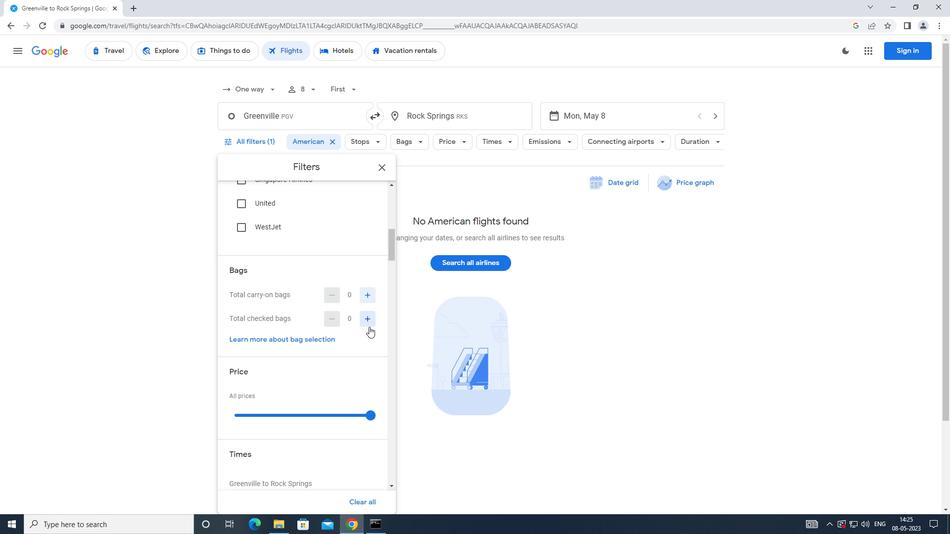 
Action: Mouse pressed left at (367, 321)
Screenshot: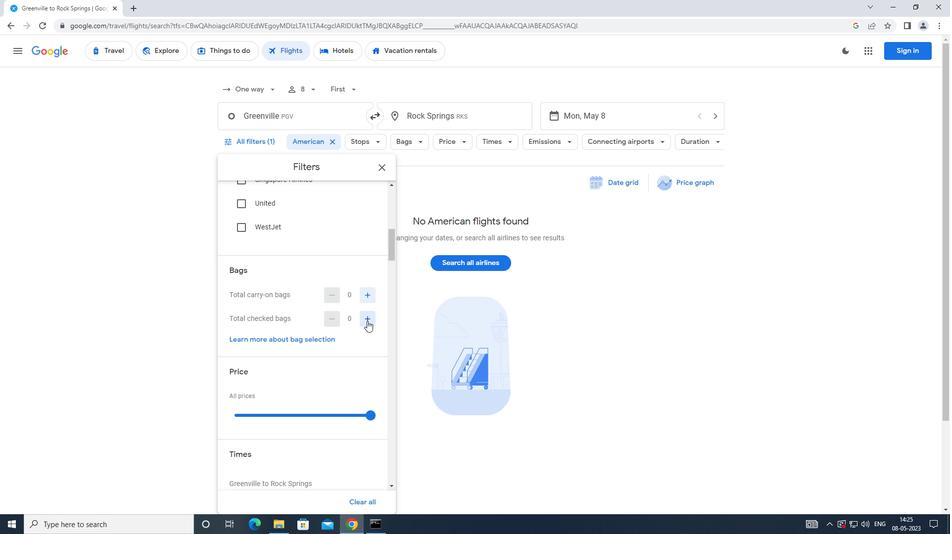 
Action: Mouse moved to (328, 332)
Screenshot: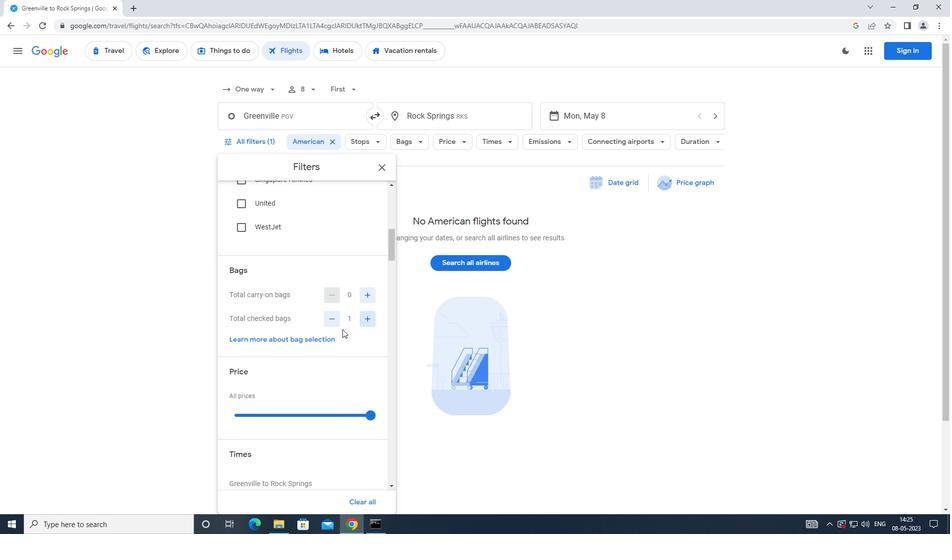 
Action: Mouse scrolled (328, 331) with delta (0, 0)
Screenshot: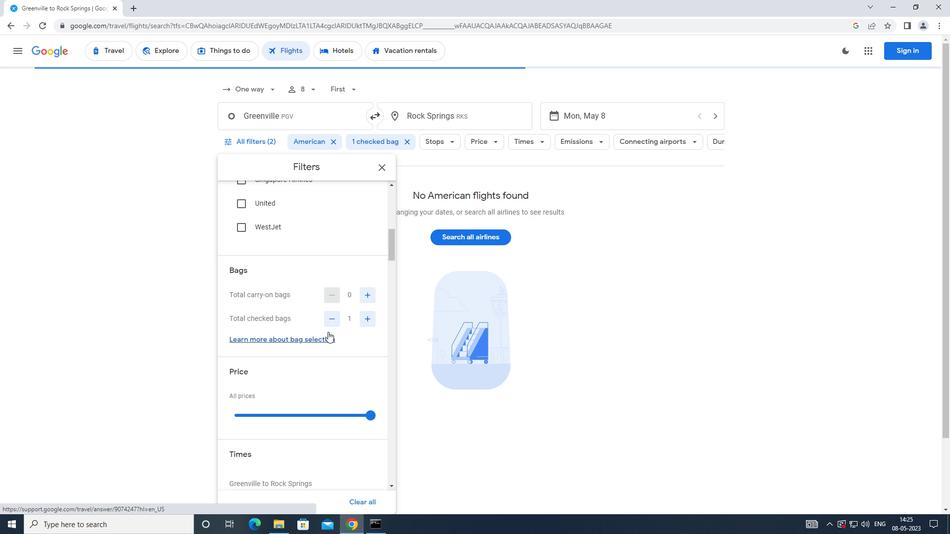 
Action: Mouse scrolled (328, 331) with delta (0, 0)
Screenshot: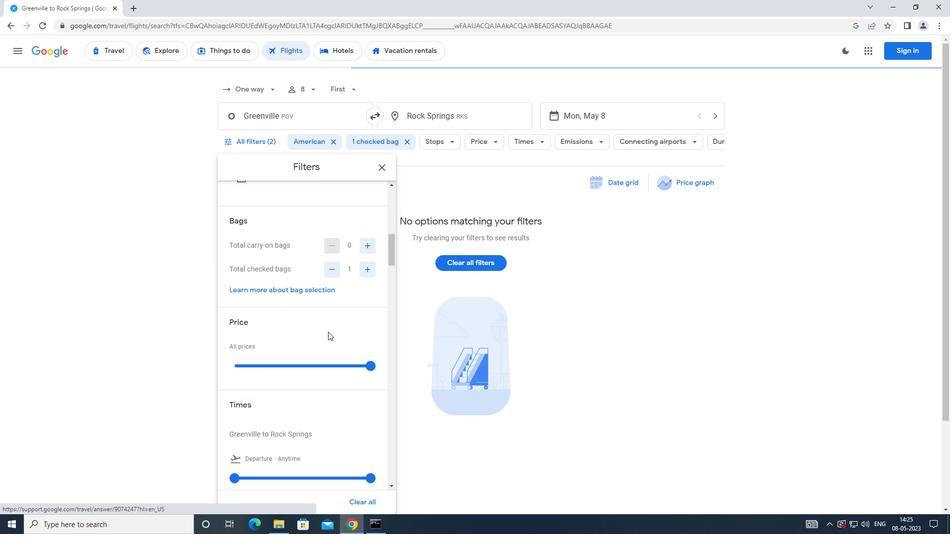 
Action: Mouse moved to (370, 318)
Screenshot: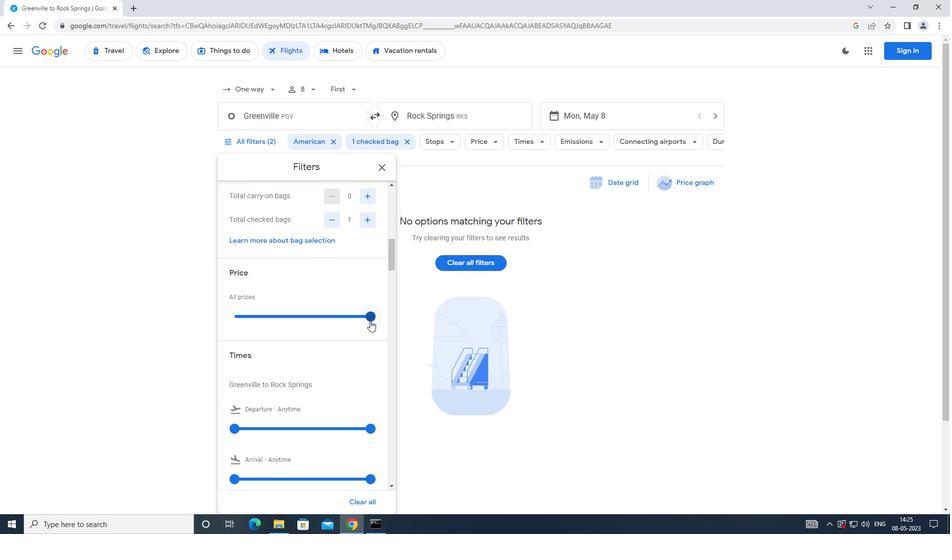 
Action: Mouse pressed left at (370, 318)
Screenshot: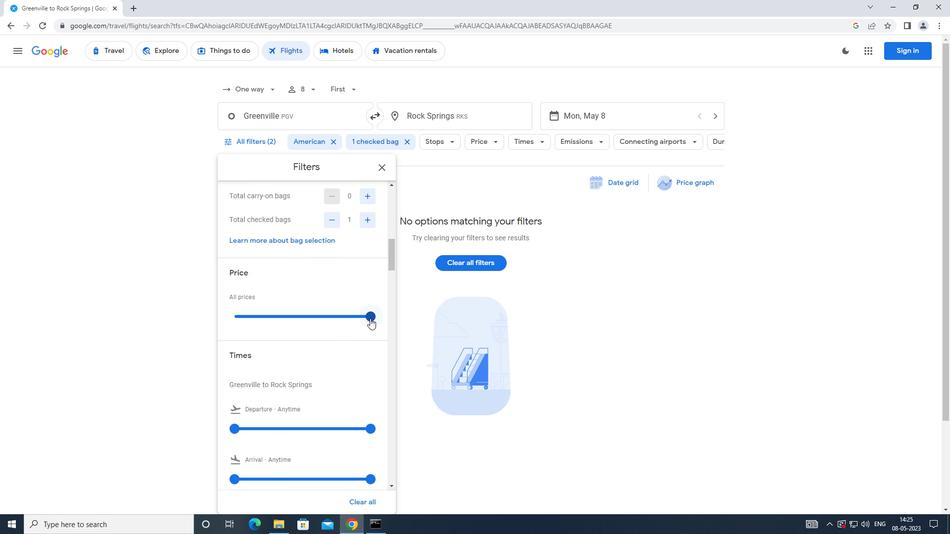 
Action: Mouse moved to (314, 317)
Screenshot: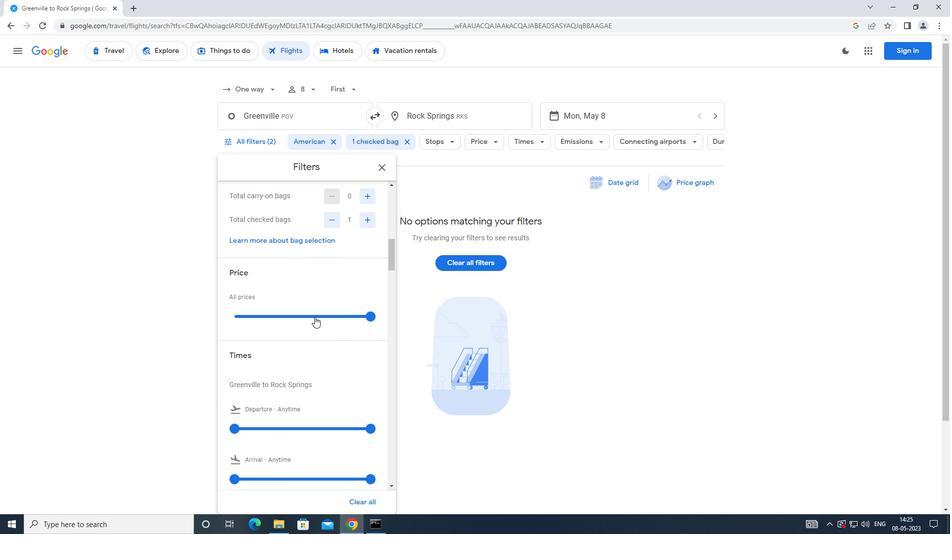 
Action: Mouse scrolled (314, 316) with delta (0, 0)
Screenshot: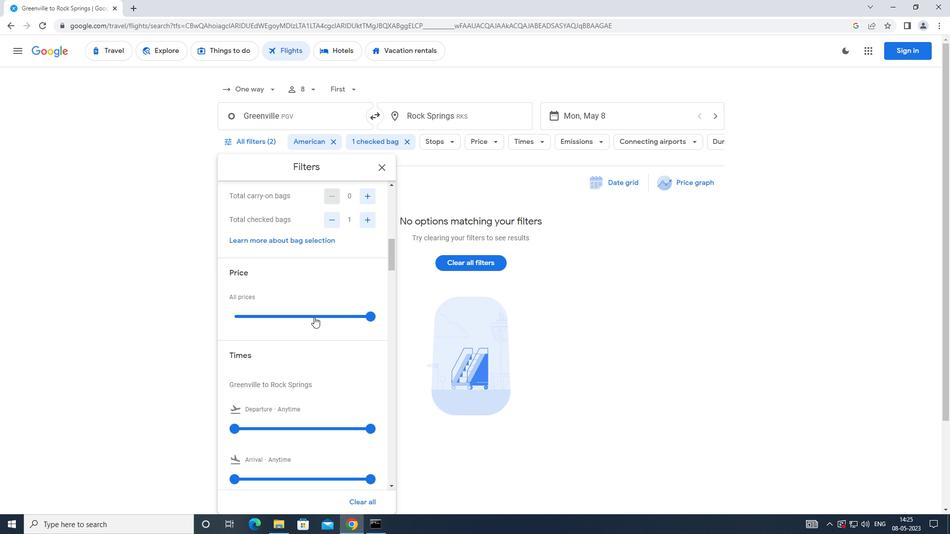 
Action: Mouse moved to (236, 378)
Screenshot: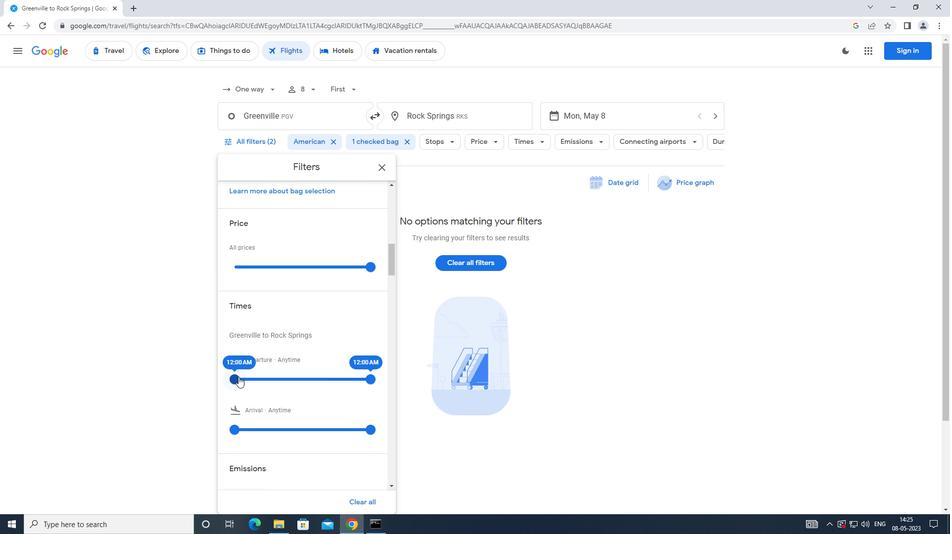 
Action: Mouse pressed left at (236, 378)
Screenshot: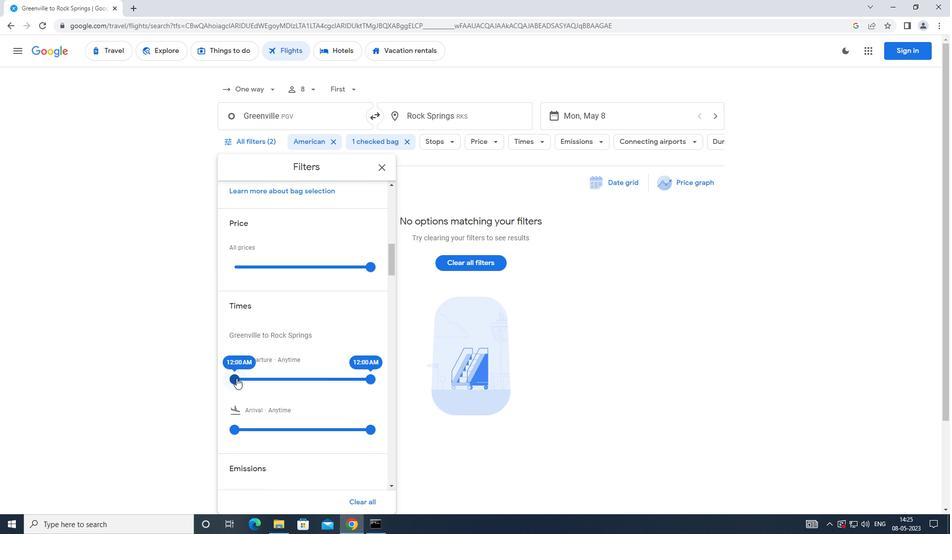 
Action: Mouse moved to (370, 380)
Screenshot: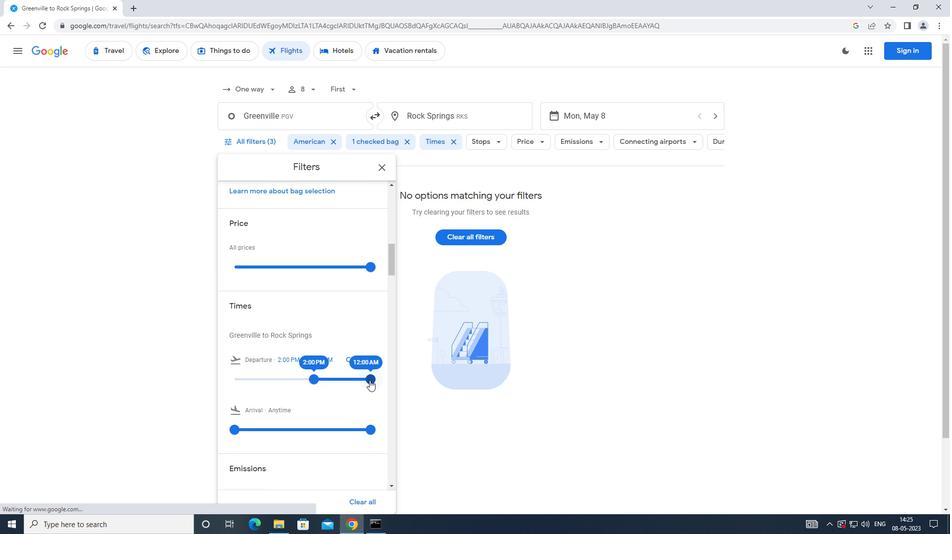 
Action: Mouse pressed left at (370, 380)
Screenshot: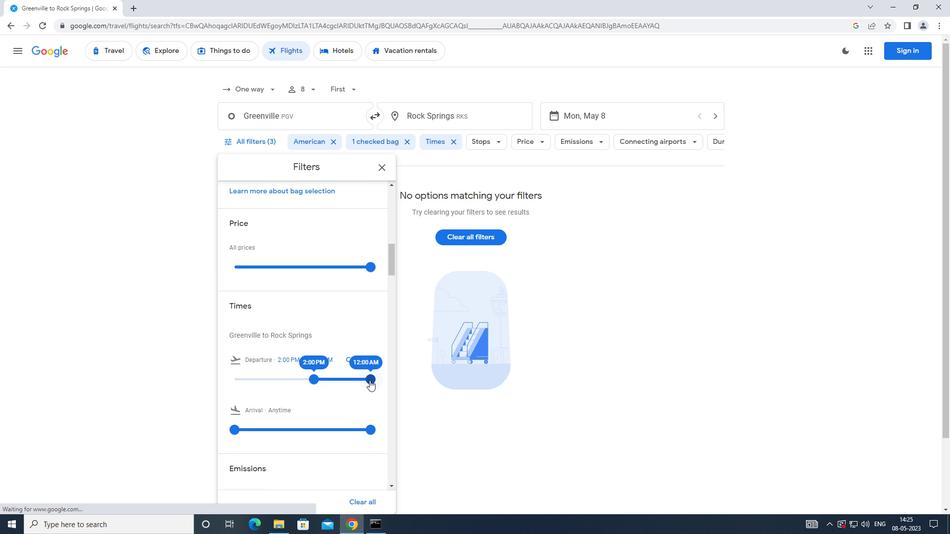 
Action: Mouse moved to (382, 165)
Screenshot: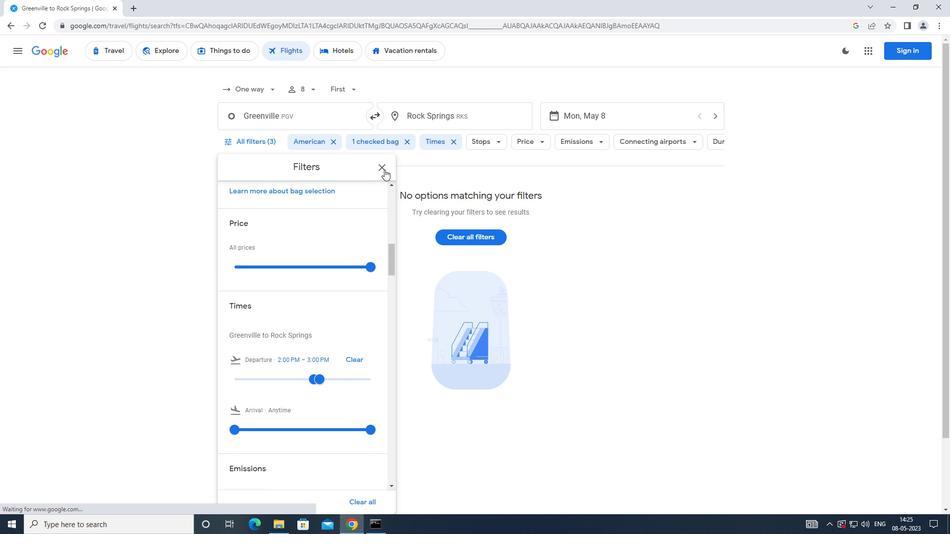 
Action: Mouse pressed left at (382, 165)
Screenshot: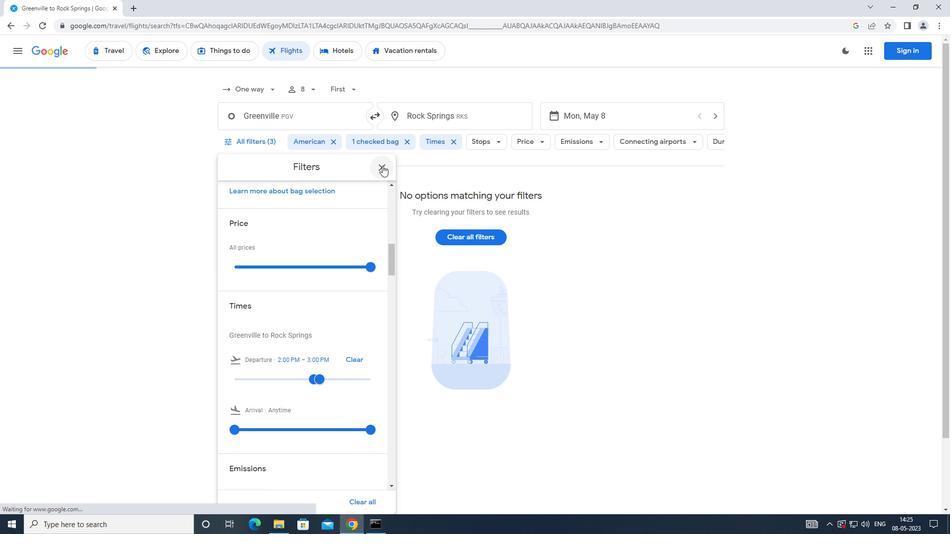 
Action: Mouse moved to (364, 207)
Screenshot: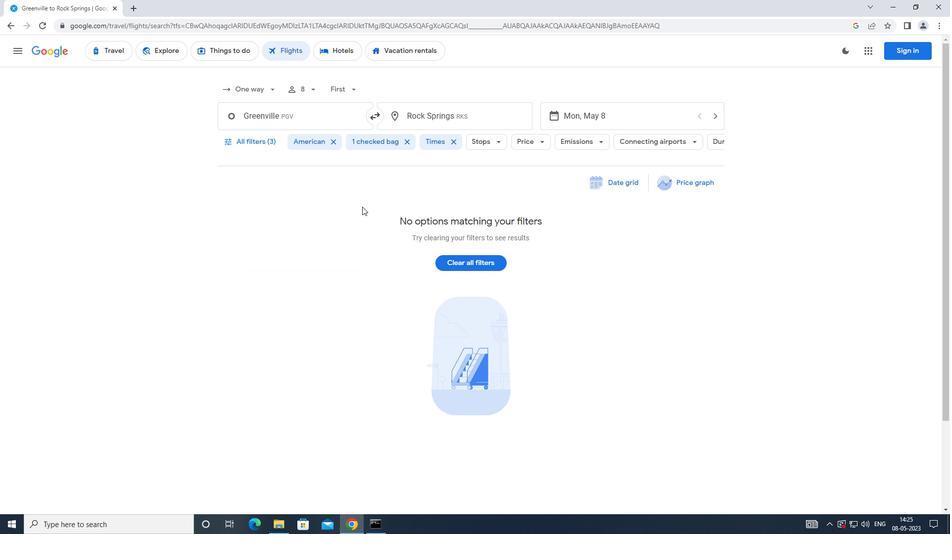 
